 Task: Find out the meaning of "Walkthrough" in the real estate glossary.
Action: Mouse moved to (461, 196)
Screenshot: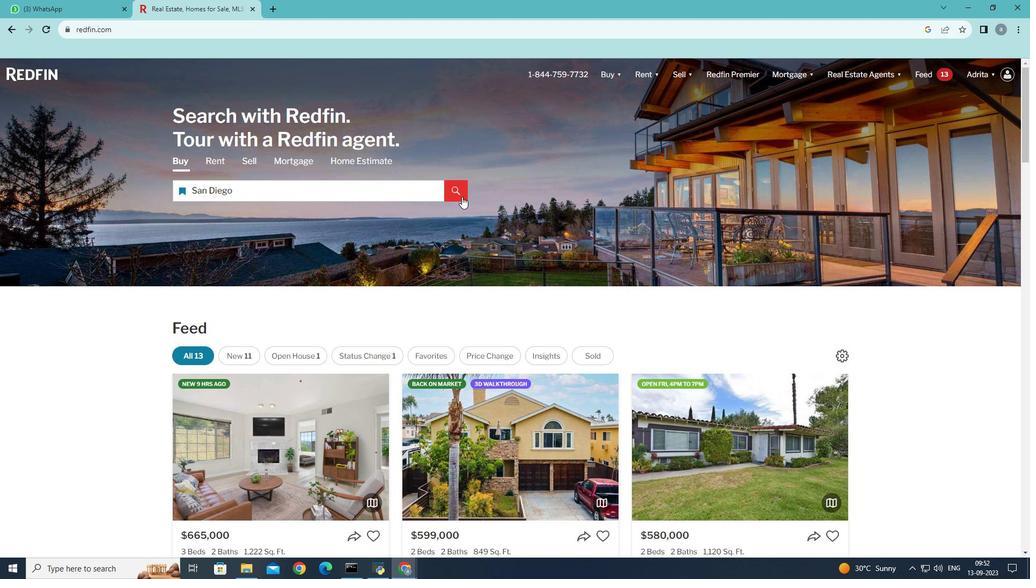 
Action: Mouse pressed left at (461, 196)
Screenshot: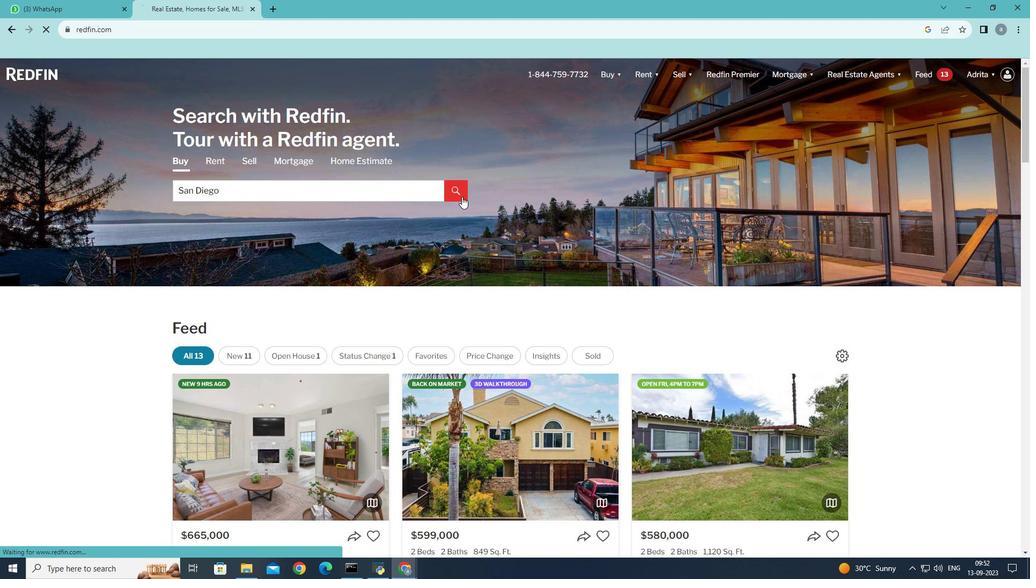 
Action: Mouse moved to (654, 151)
Screenshot: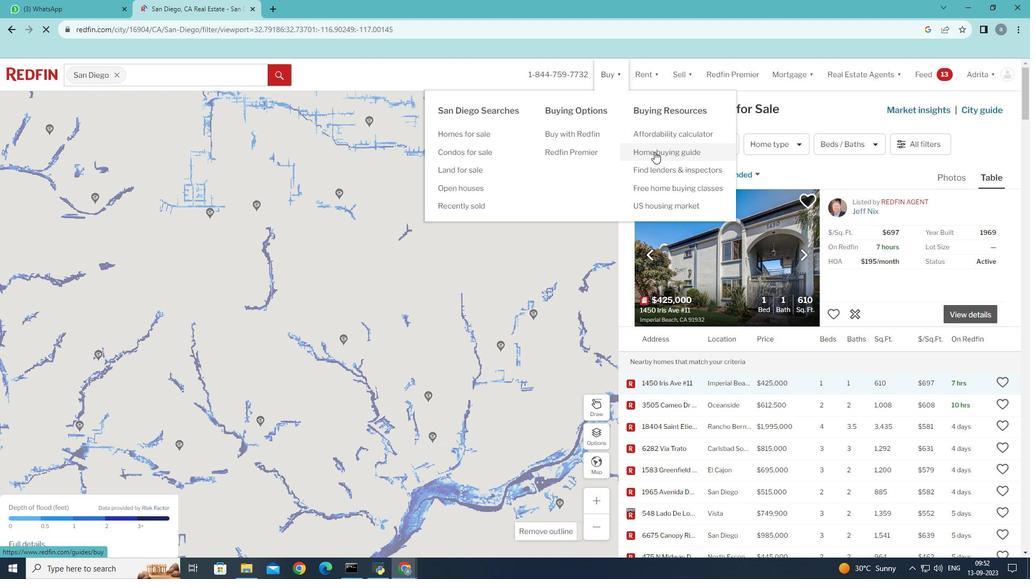 
Action: Mouse pressed left at (654, 151)
Screenshot: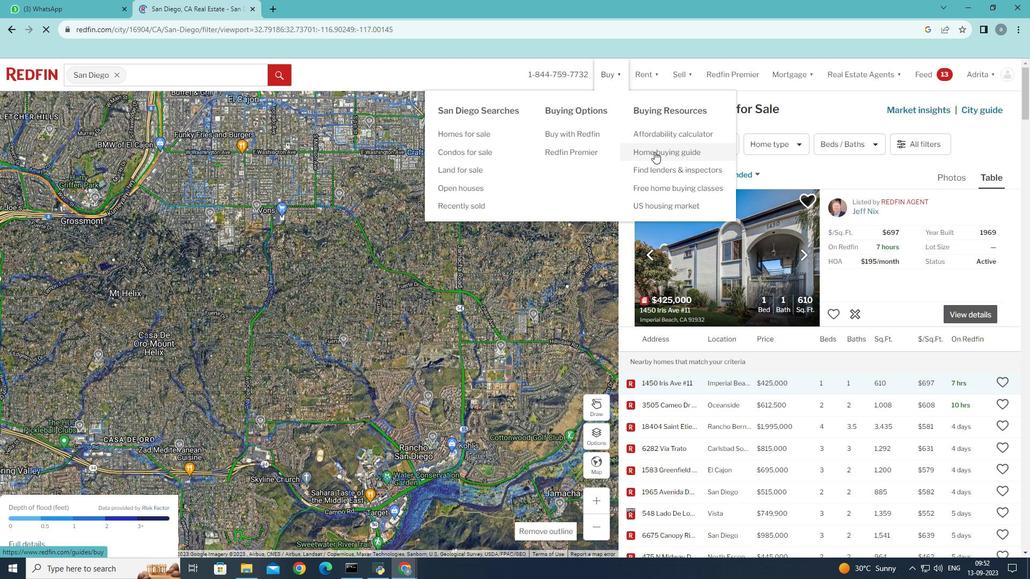
Action: Mouse moved to (455, 237)
Screenshot: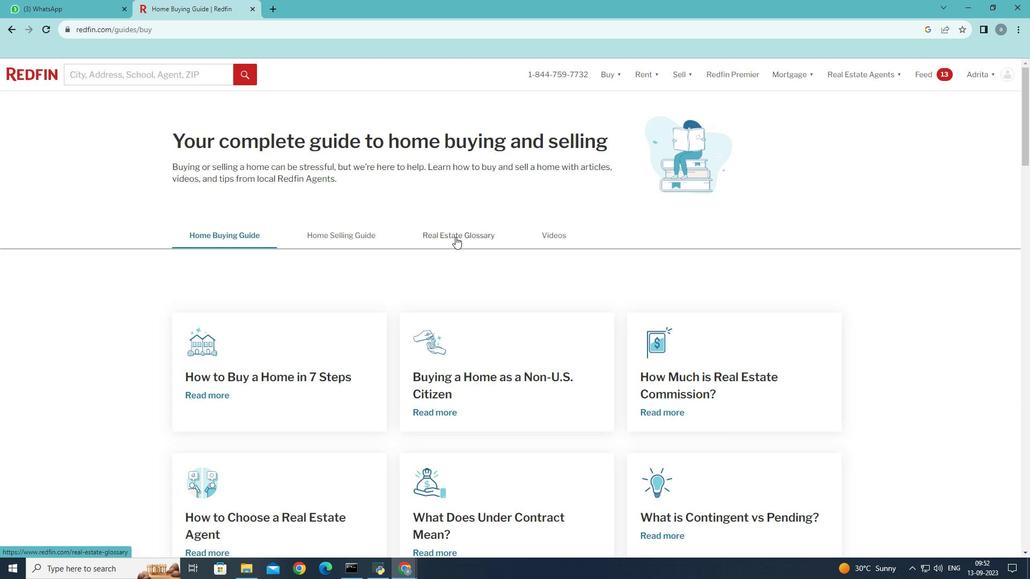 
Action: Mouse pressed left at (455, 237)
Screenshot: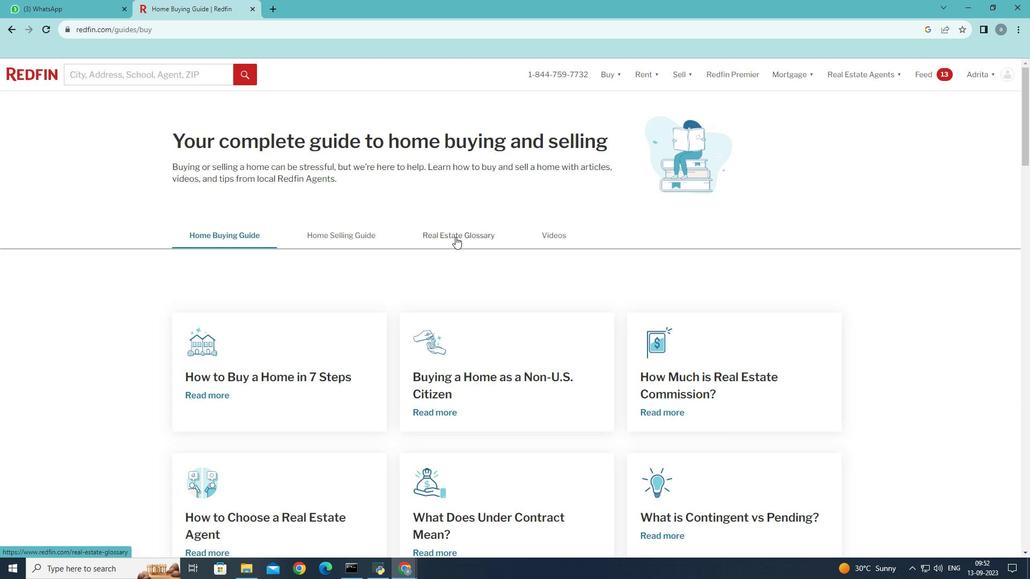 
Action: Mouse moved to (398, 340)
Screenshot: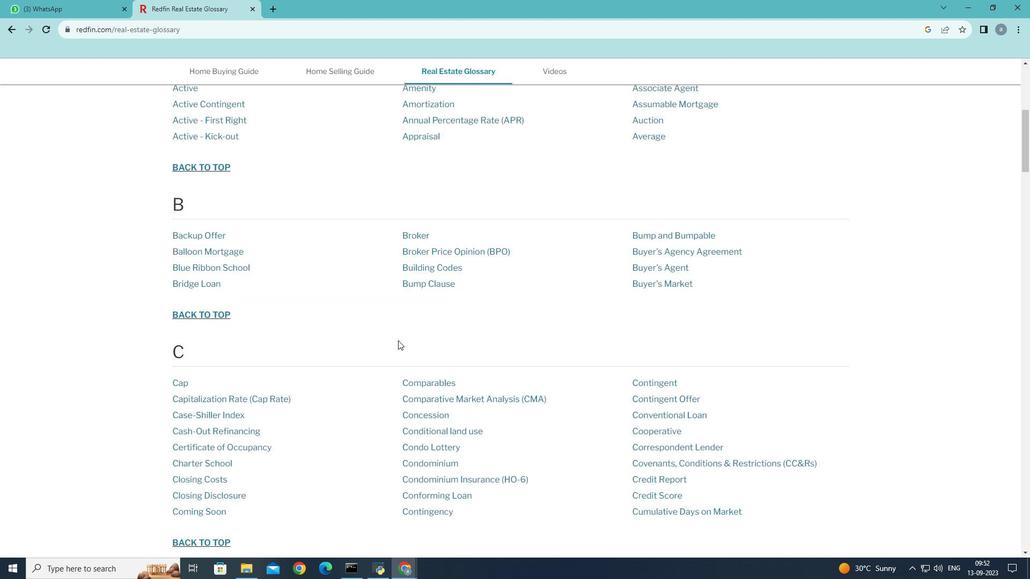 
Action: Mouse scrolled (398, 340) with delta (0, 0)
Screenshot: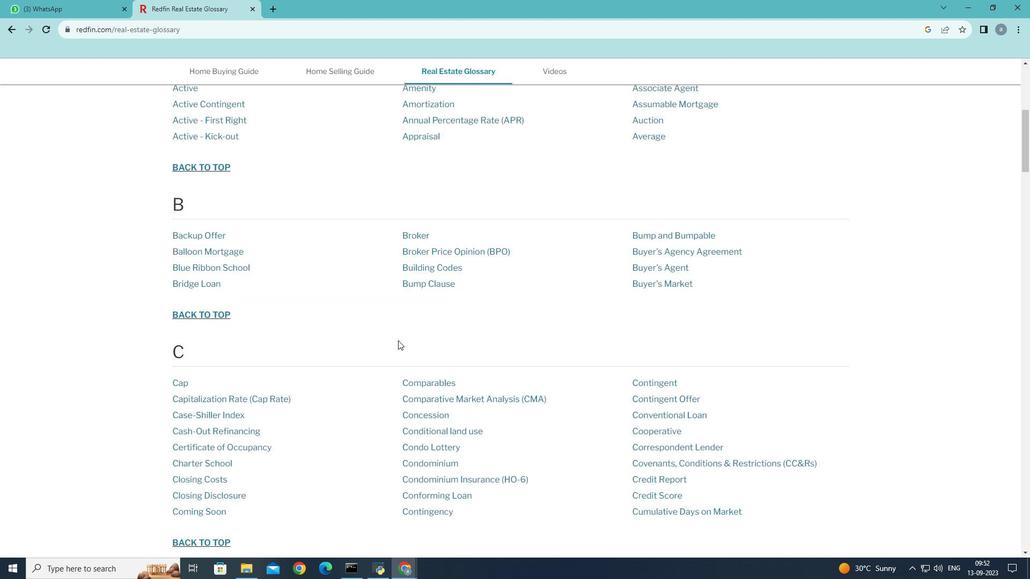 
Action: Mouse scrolled (398, 340) with delta (0, 0)
Screenshot: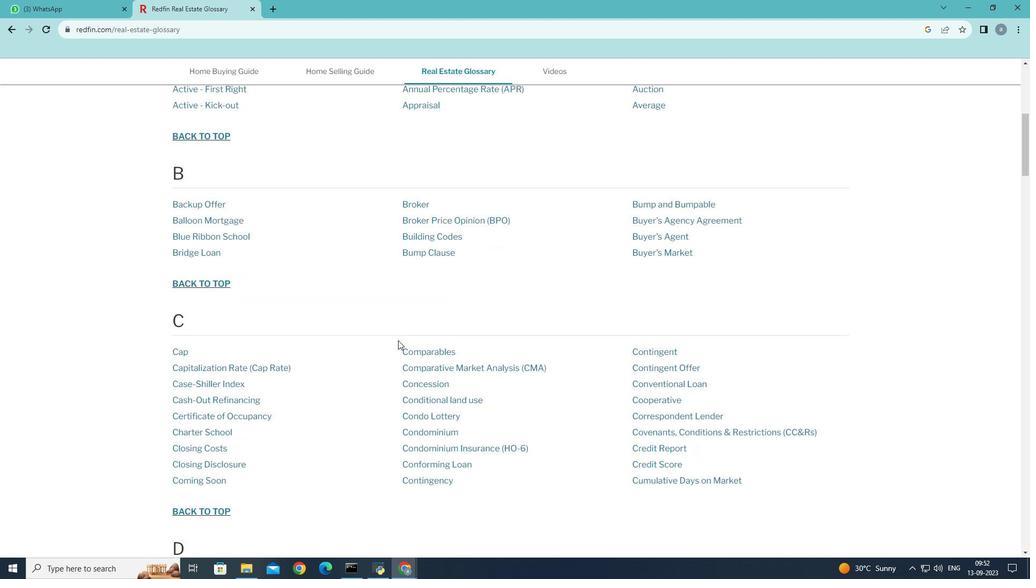 
Action: Mouse scrolled (398, 340) with delta (0, 0)
Screenshot: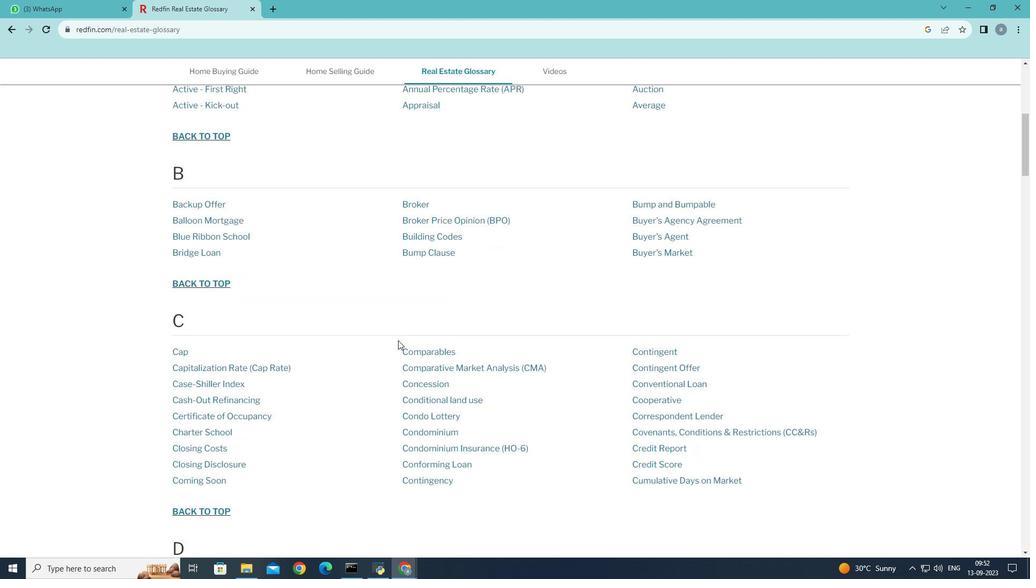 
Action: Mouse scrolled (398, 340) with delta (0, 0)
Screenshot: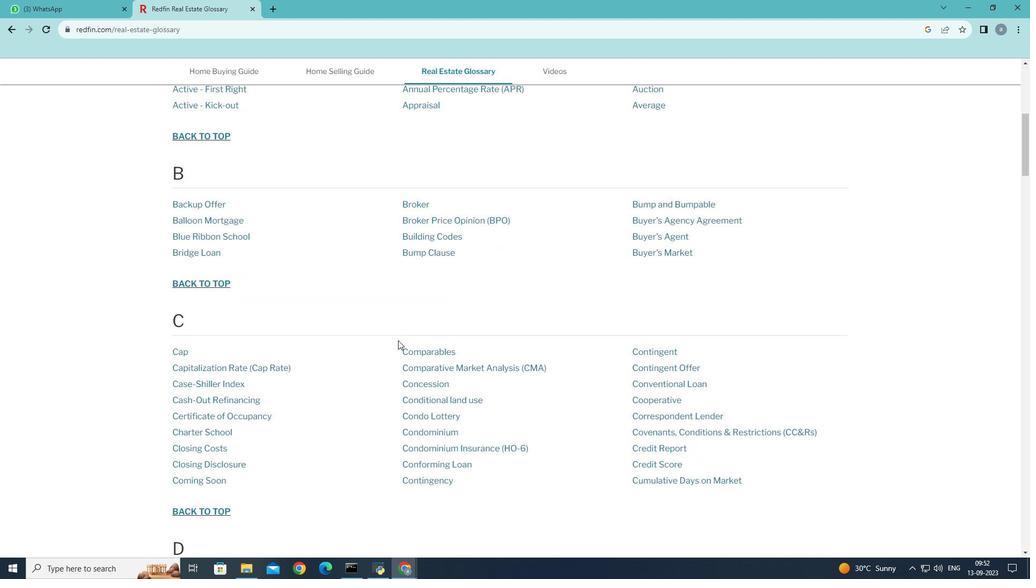 
Action: Mouse scrolled (398, 340) with delta (0, 0)
Screenshot: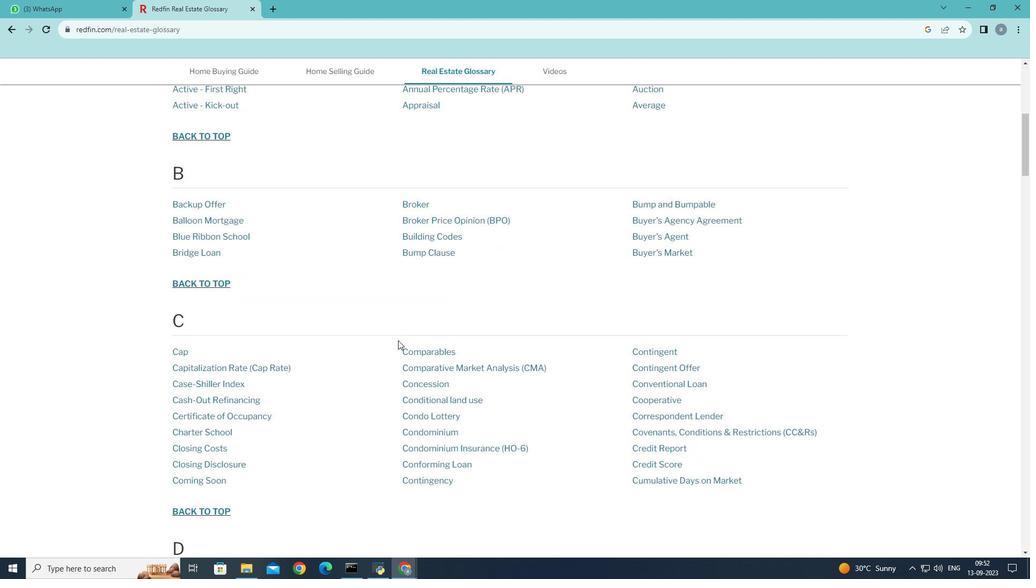 
Action: Mouse scrolled (398, 340) with delta (0, 0)
Screenshot: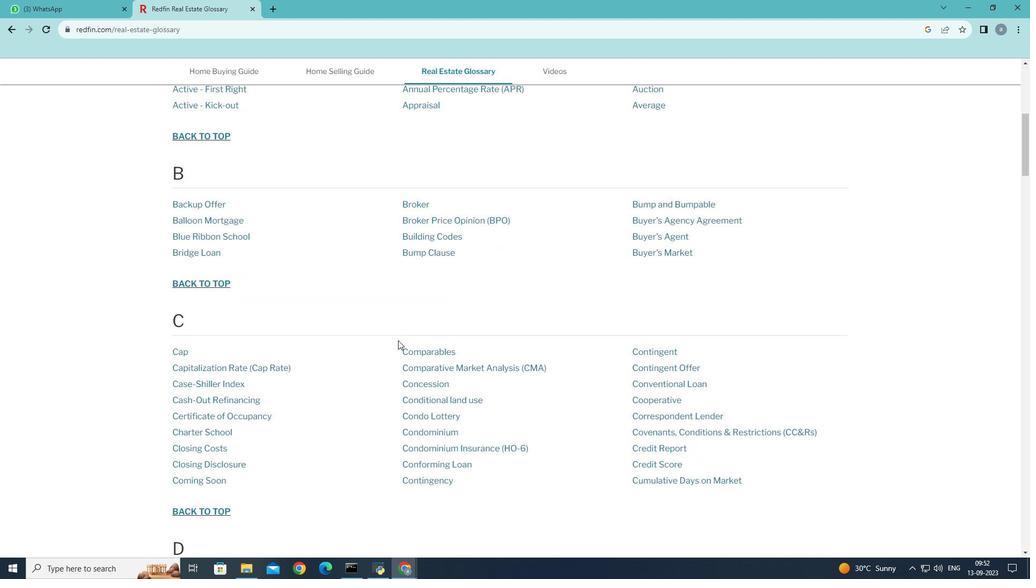 
Action: Mouse scrolled (398, 340) with delta (0, 0)
Screenshot: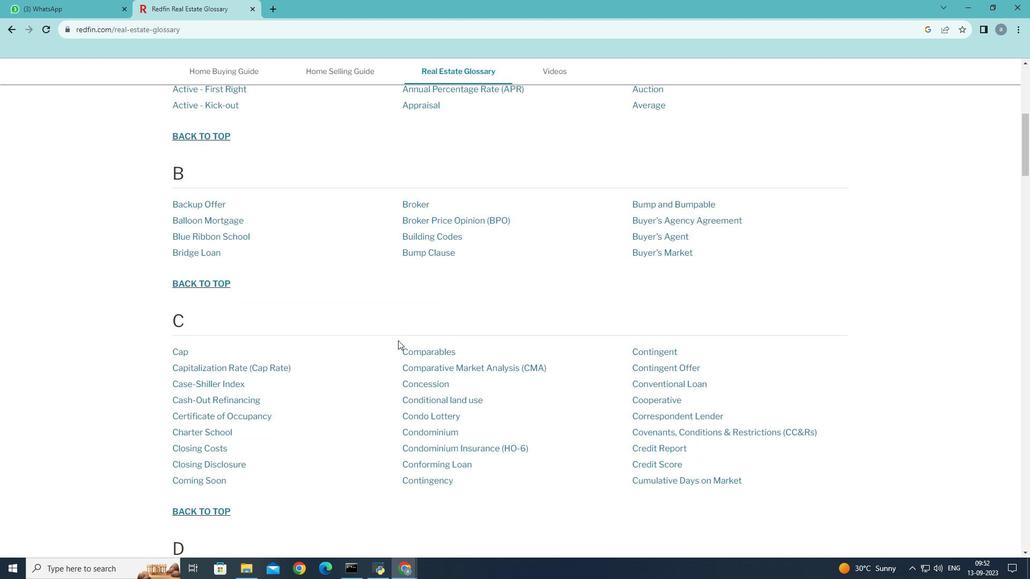
Action: Mouse scrolled (398, 340) with delta (0, 0)
Screenshot: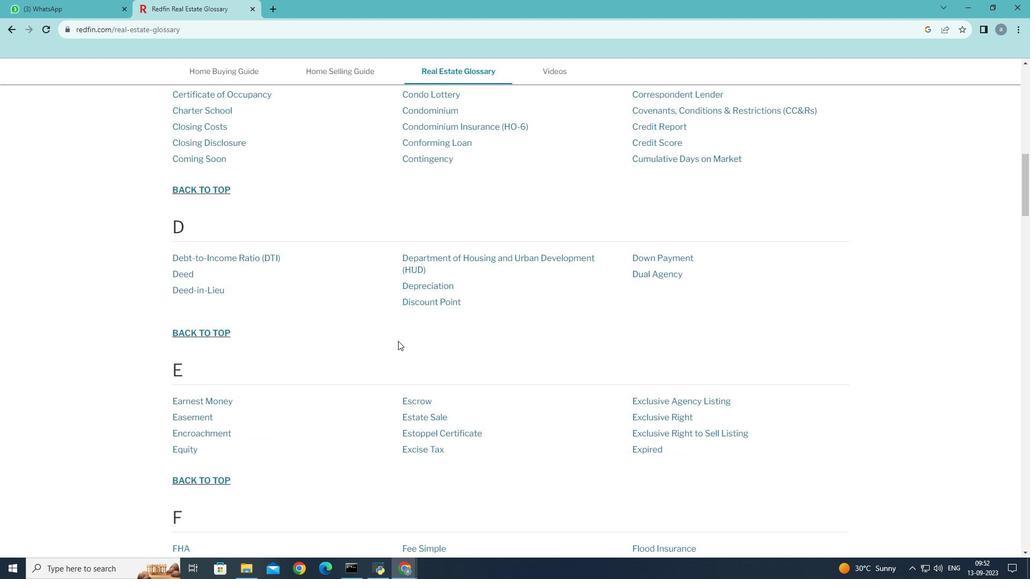 
Action: Mouse scrolled (398, 340) with delta (0, 0)
Screenshot: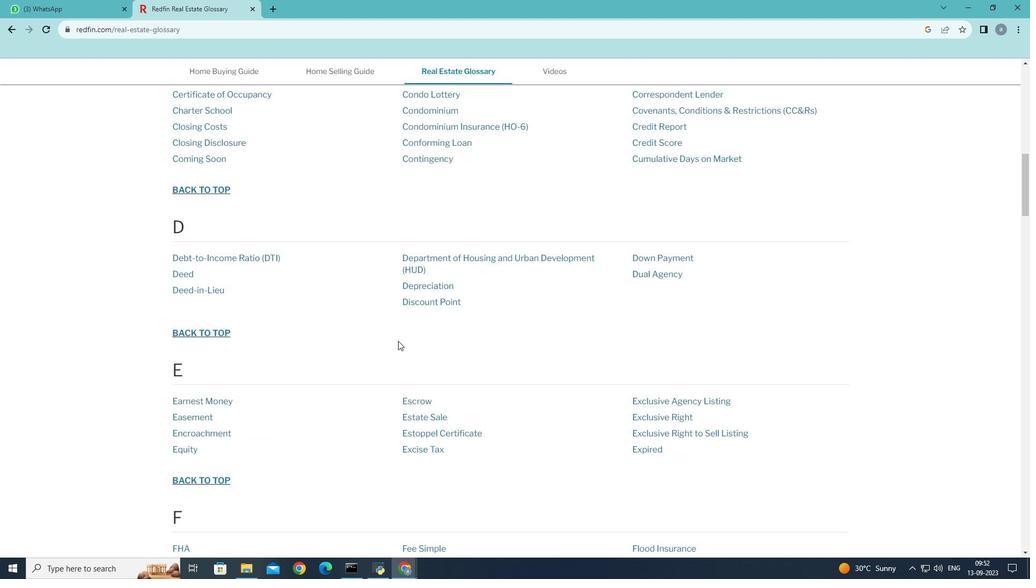 
Action: Mouse scrolled (398, 340) with delta (0, 0)
Screenshot: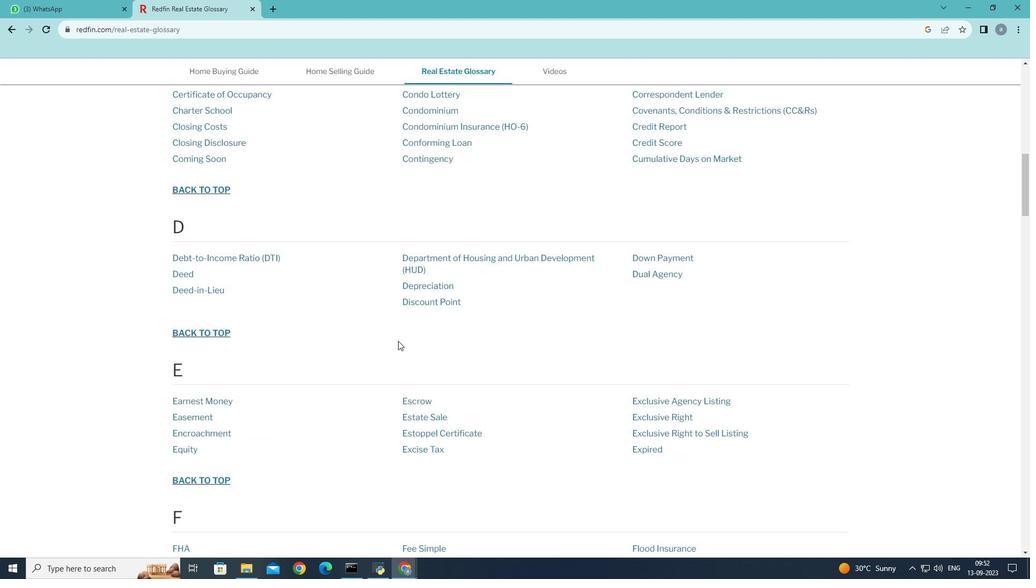 
Action: Mouse scrolled (398, 340) with delta (0, 0)
Screenshot: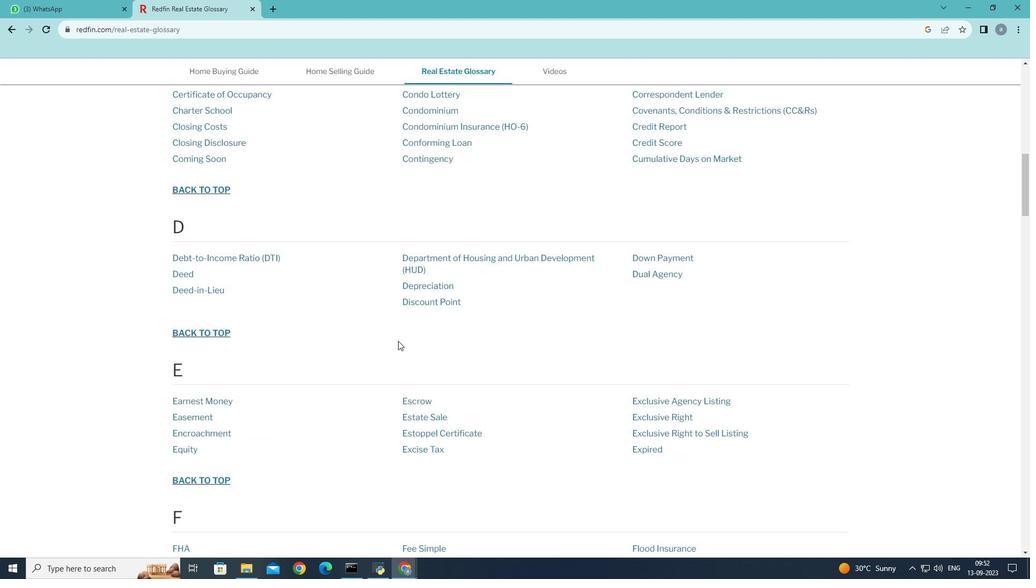 
Action: Mouse scrolled (398, 340) with delta (0, 0)
Screenshot: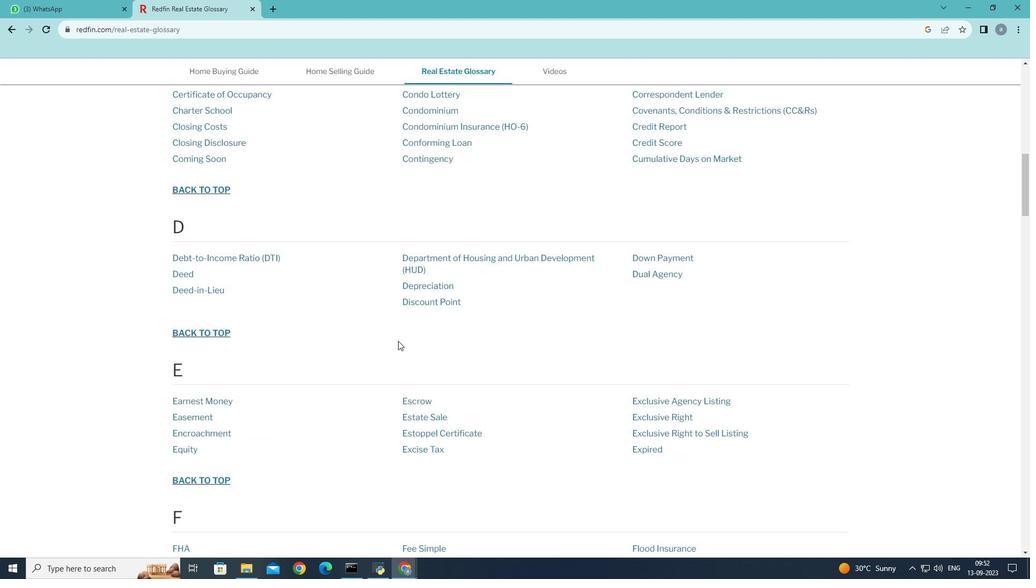 
Action: Mouse scrolled (398, 340) with delta (0, 0)
Screenshot: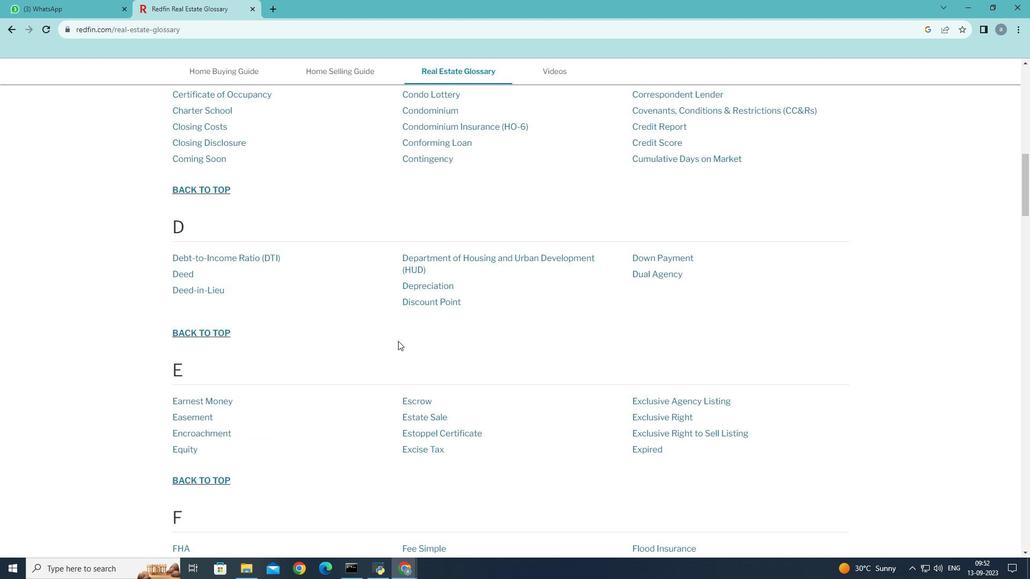 
Action: Mouse moved to (398, 341)
Screenshot: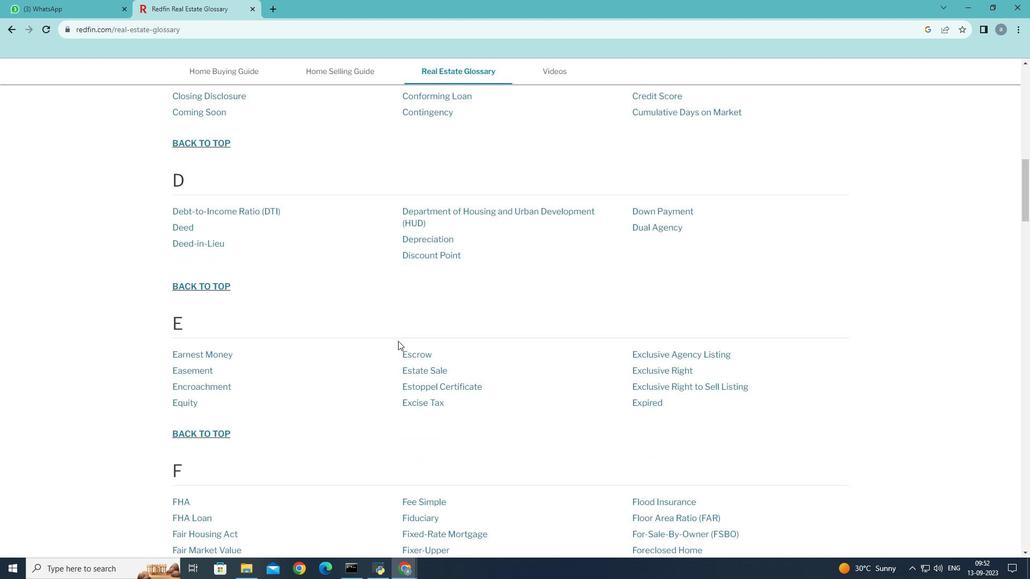 
Action: Mouse scrolled (398, 340) with delta (0, 0)
Screenshot: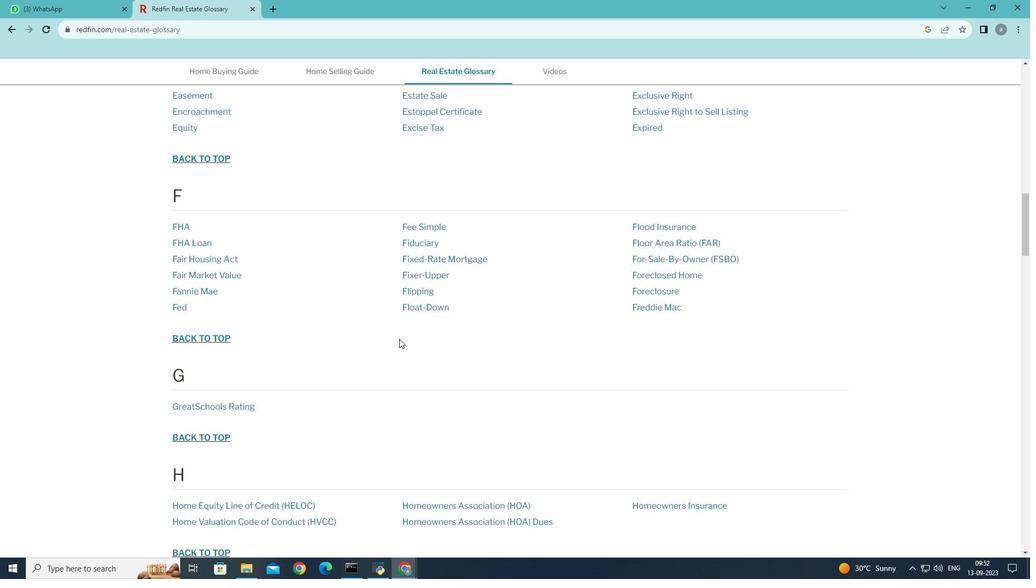 
Action: Mouse scrolled (398, 340) with delta (0, 0)
Screenshot: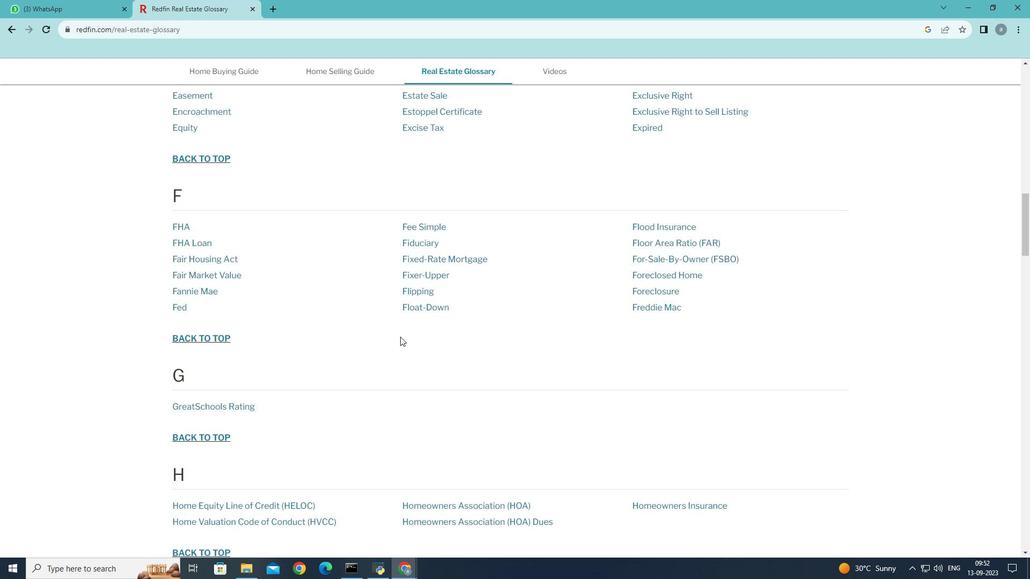 
Action: Mouse scrolled (398, 340) with delta (0, 0)
Screenshot: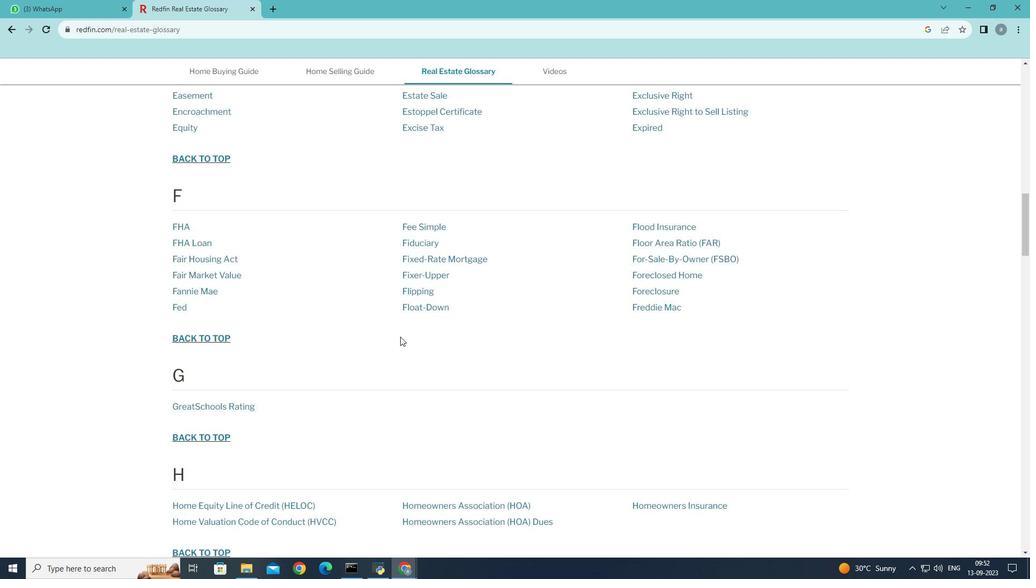 
Action: Mouse scrolled (398, 340) with delta (0, 0)
Screenshot: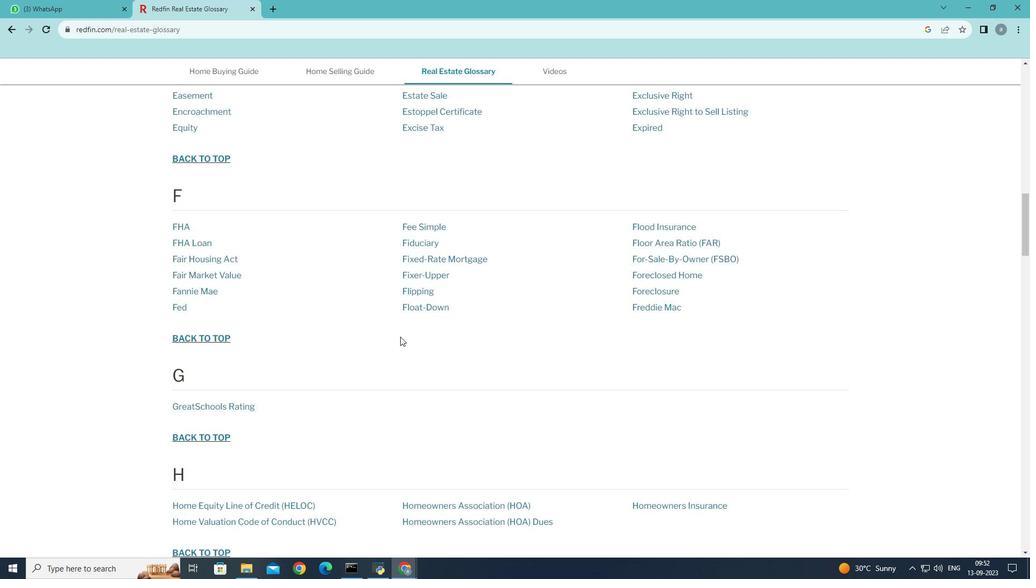 
Action: Mouse scrolled (398, 340) with delta (0, 0)
Screenshot: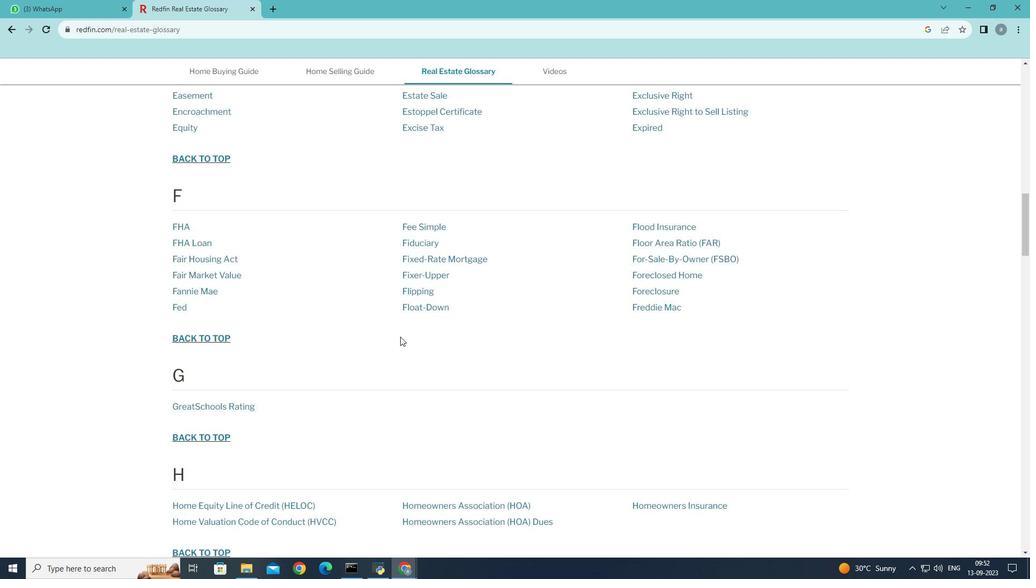 
Action: Mouse scrolled (398, 340) with delta (0, 0)
Screenshot: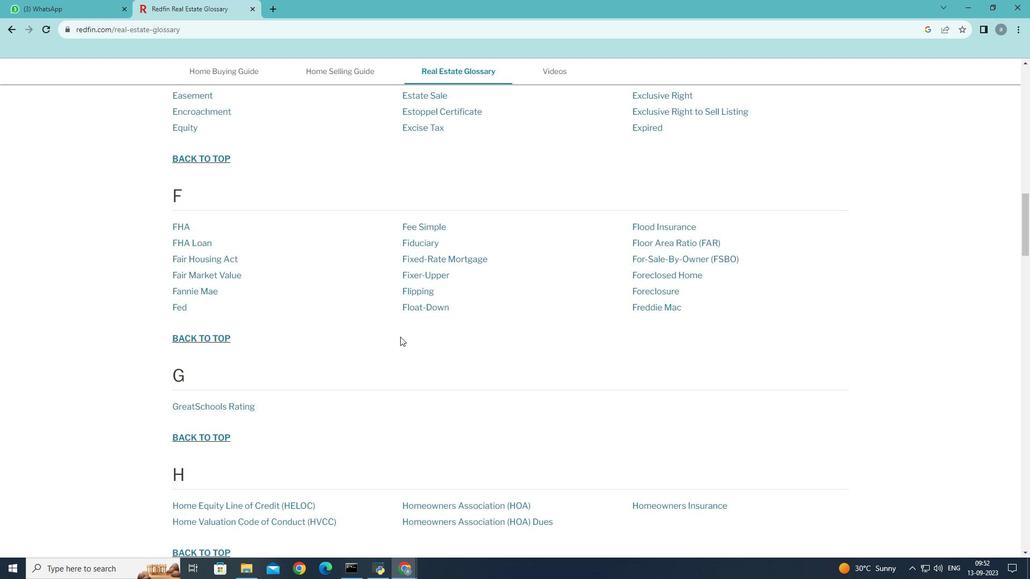 
Action: Mouse moved to (400, 336)
Screenshot: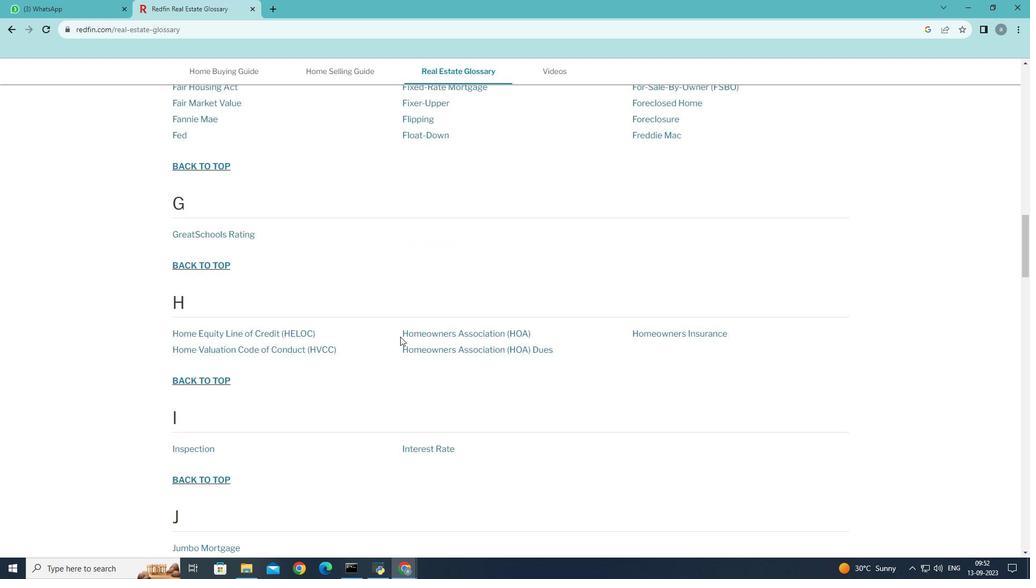 
Action: Mouse scrolled (400, 336) with delta (0, 0)
Screenshot: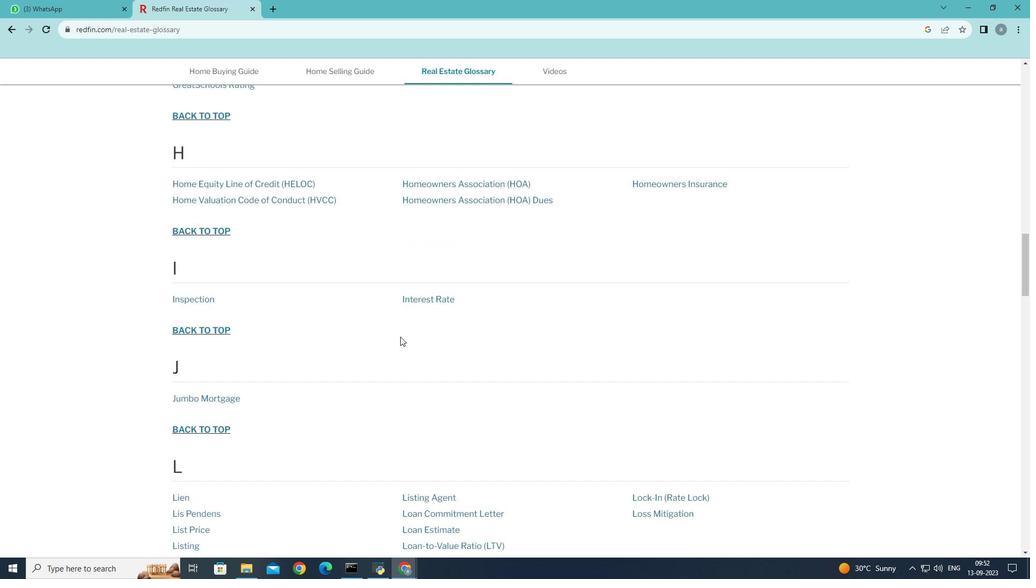 
Action: Mouse scrolled (400, 336) with delta (0, 0)
Screenshot: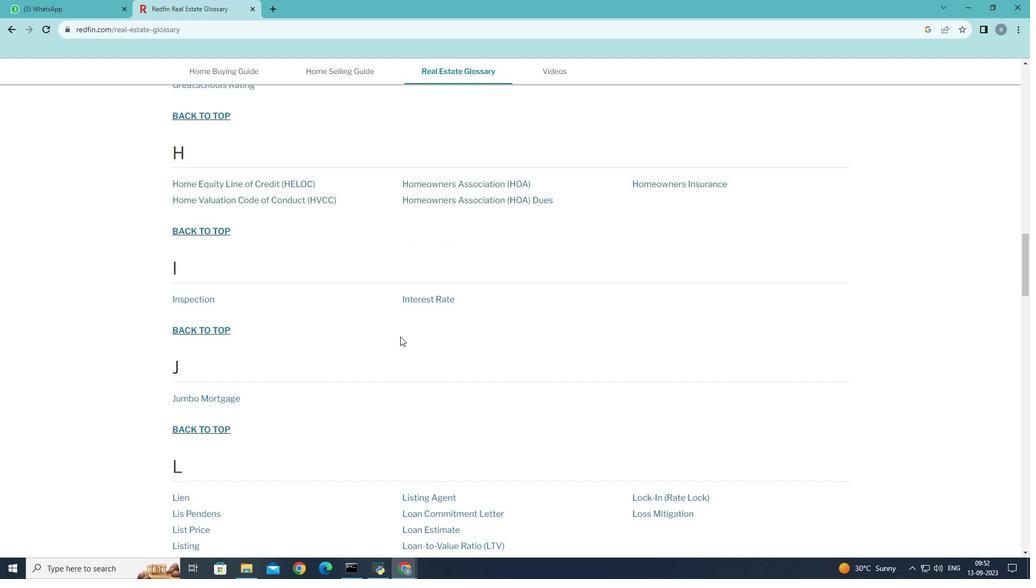 
Action: Mouse scrolled (400, 336) with delta (0, 0)
Screenshot: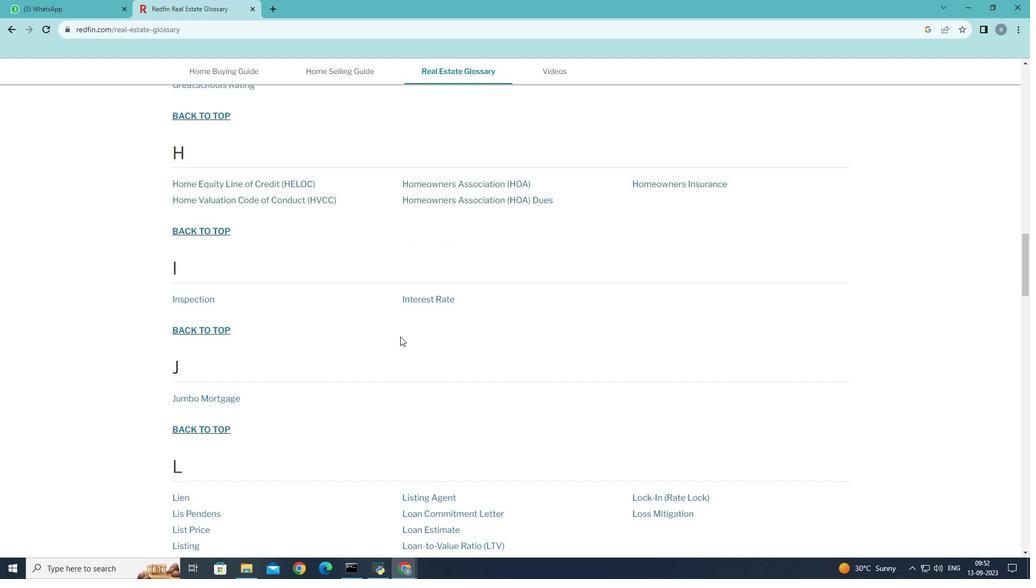 
Action: Mouse scrolled (400, 336) with delta (0, 0)
Screenshot: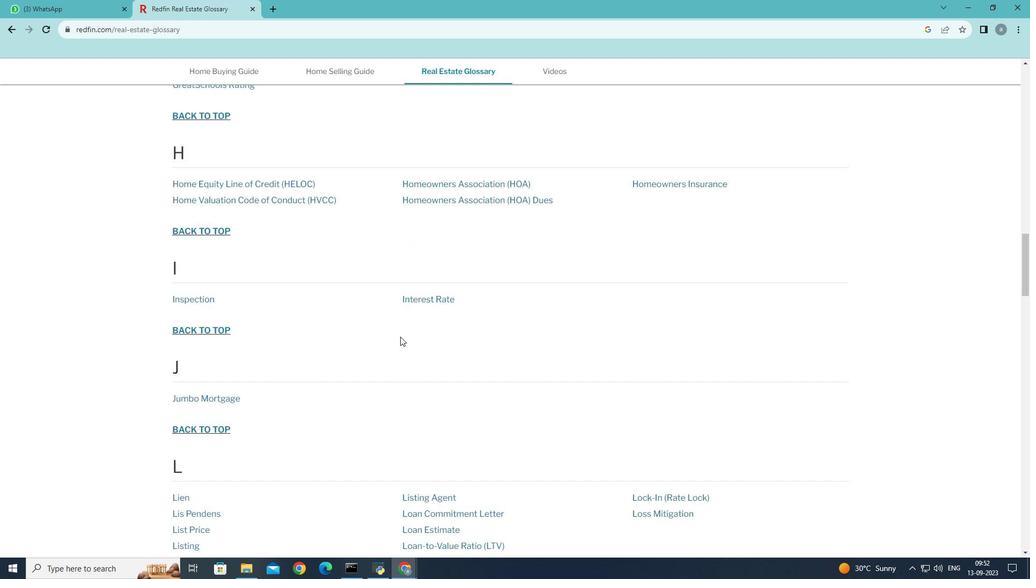 
Action: Mouse scrolled (400, 336) with delta (0, 0)
Screenshot: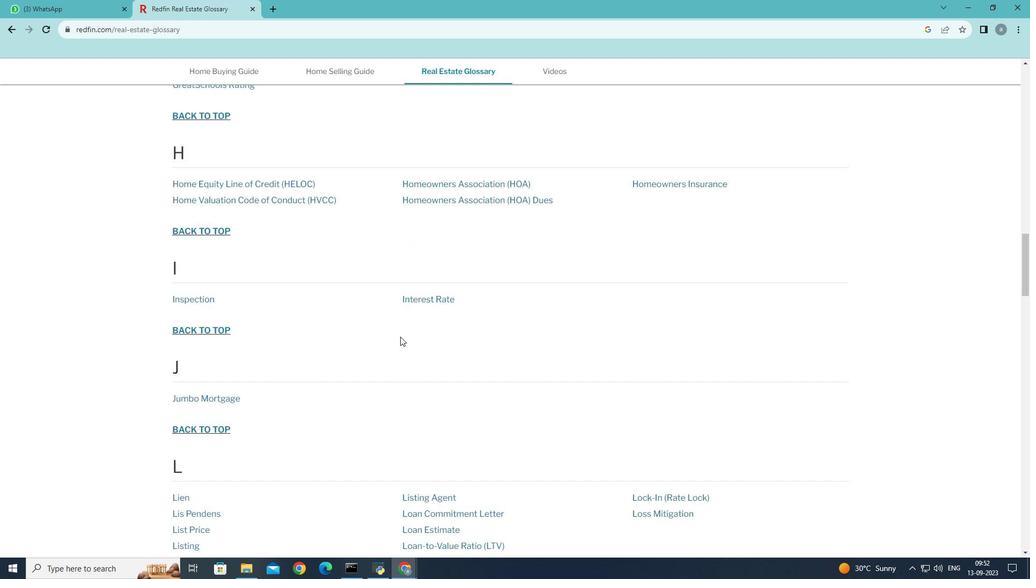 
Action: Mouse scrolled (400, 336) with delta (0, 0)
Screenshot: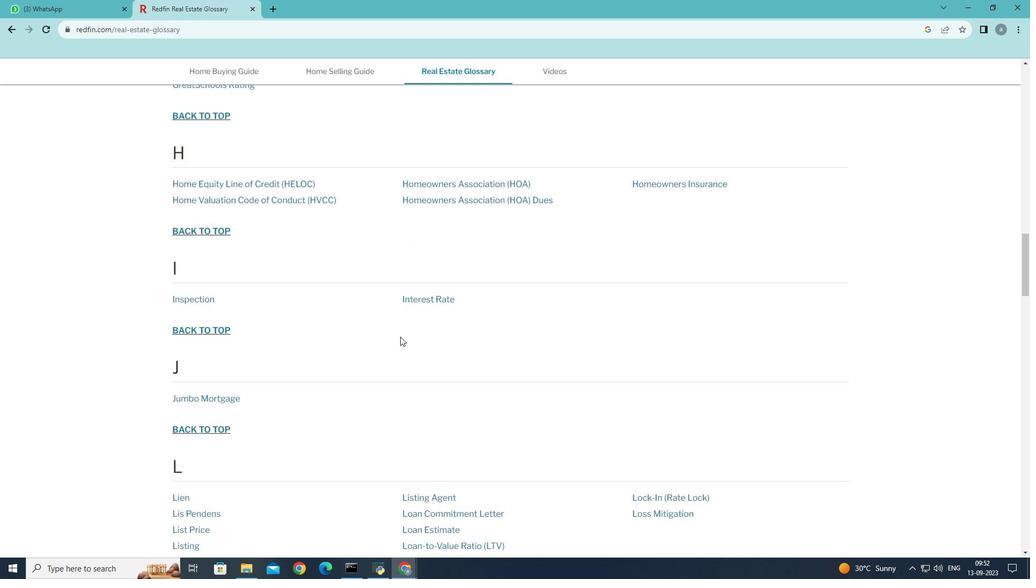 
Action: Mouse scrolled (400, 336) with delta (0, 0)
Screenshot: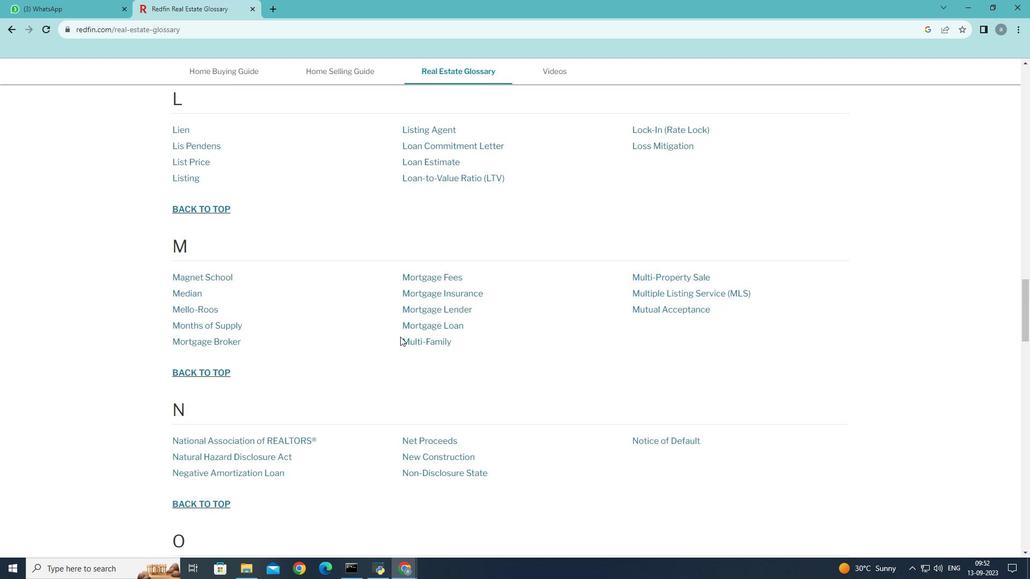 
Action: Mouse scrolled (400, 336) with delta (0, 0)
Screenshot: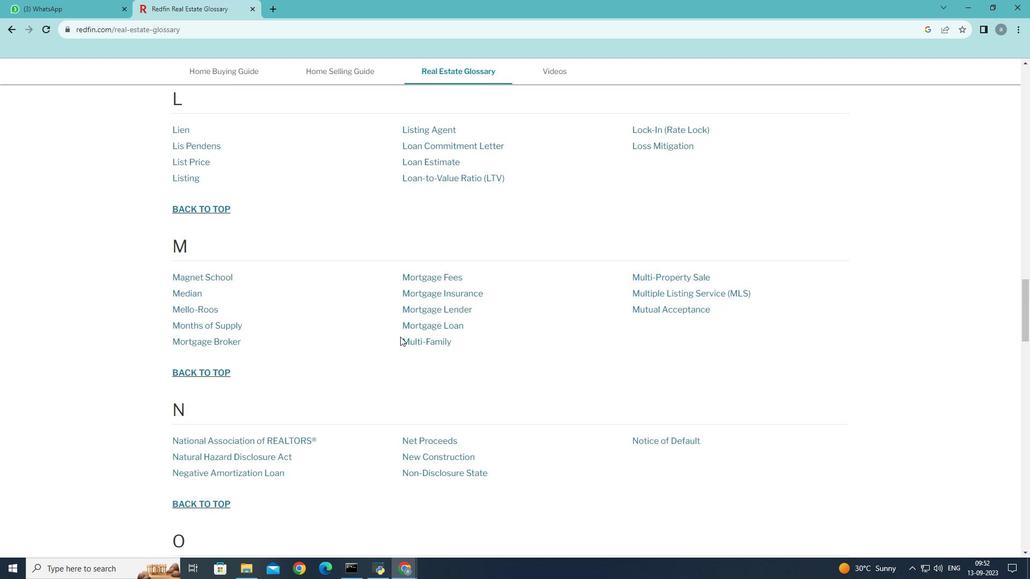 
Action: Mouse scrolled (400, 336) with delta (0, 0)
Screenshot: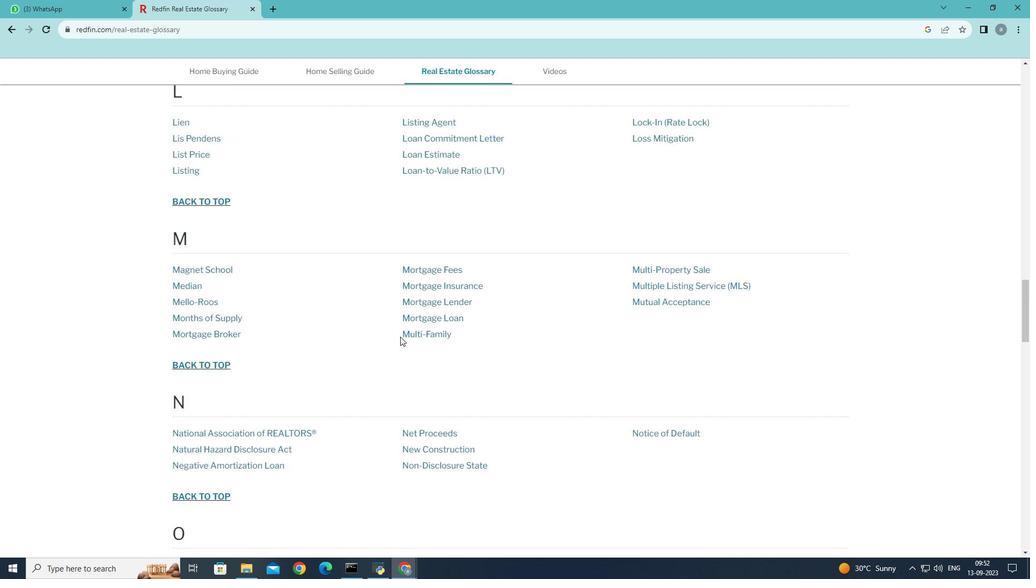
Action: Mouse scrolled (400, 336) with delta (0, 0)
Screenshot: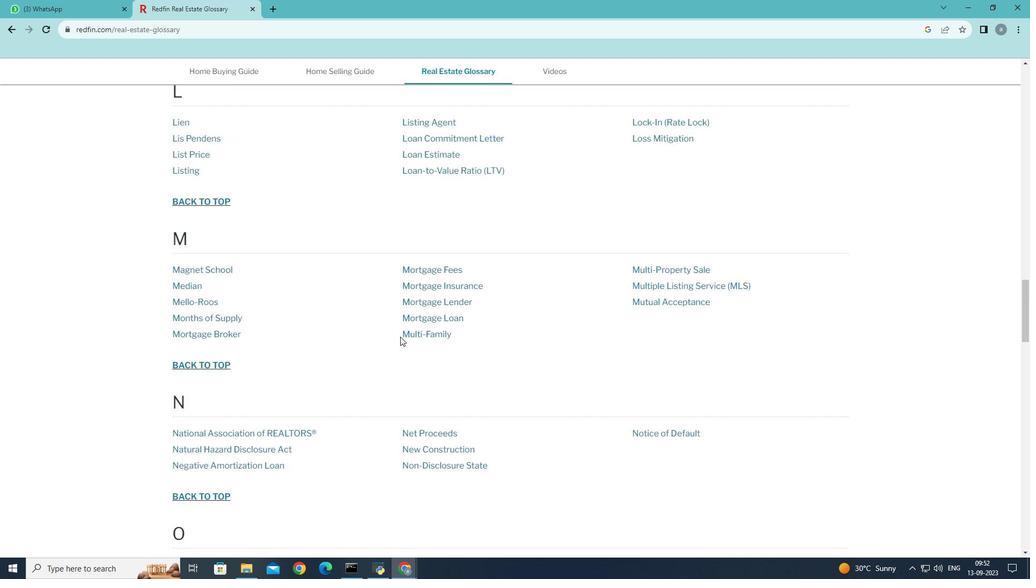 
Action: Mouse scrolled (400, 336) with delta (0, 0)
Screenshot: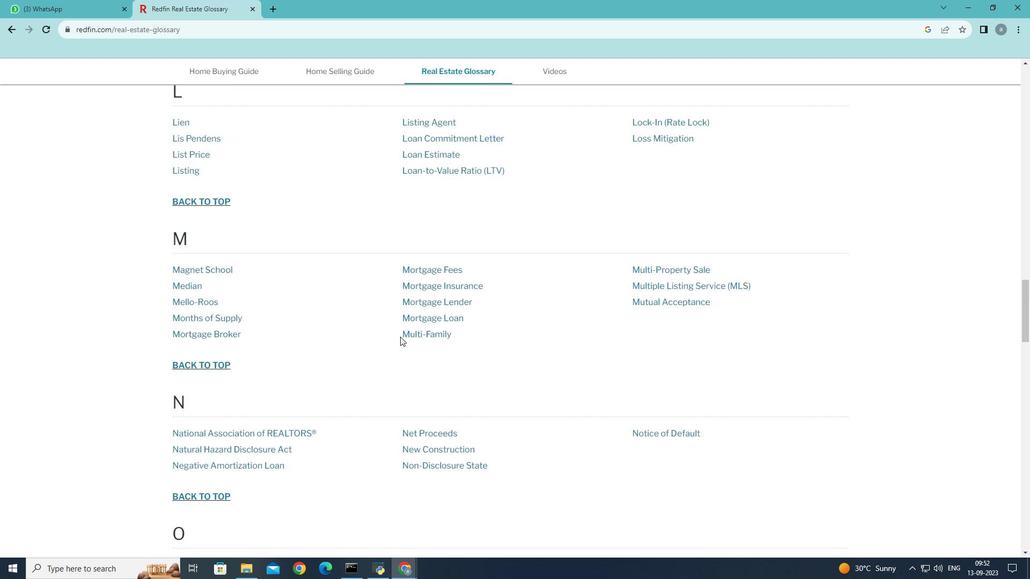 
Action: Mouse scrolled (400, 336) with delta (0, 0)
Screenshot: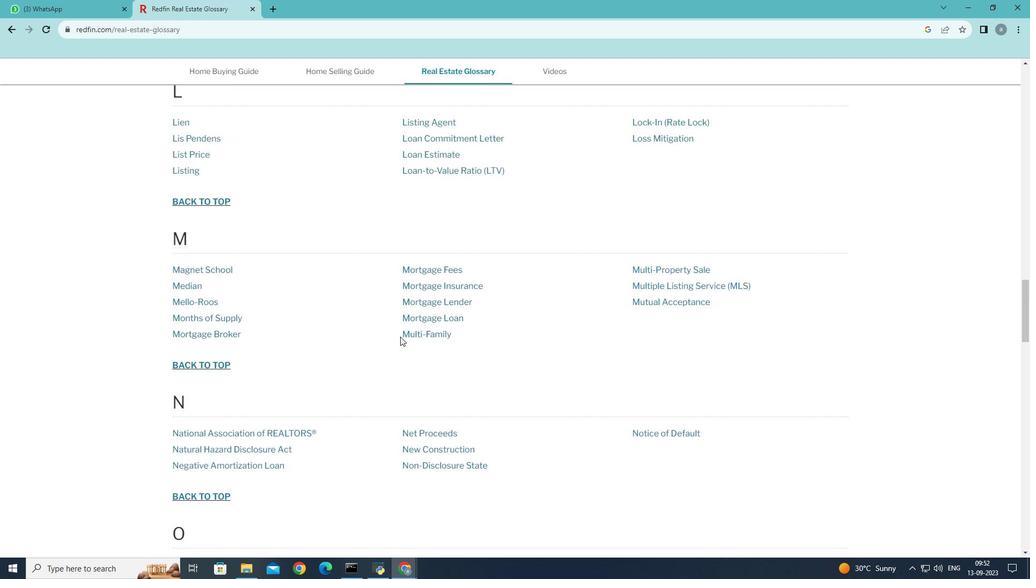 
Action: Mouse scrolled (400, 336) with delta (0, 0)
Screenshot: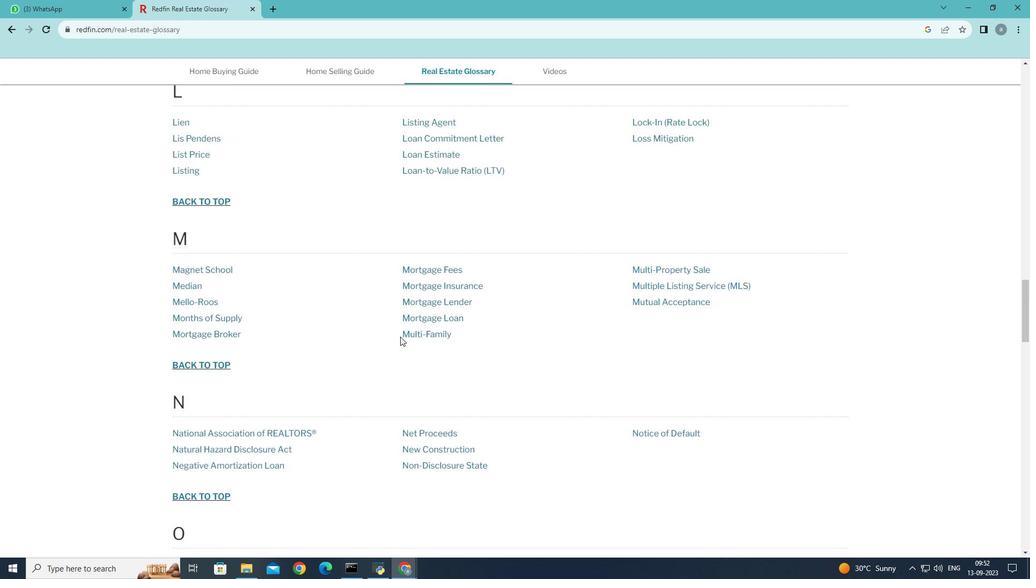 
Action: Mouse moved to (400, 334)
Screenshot: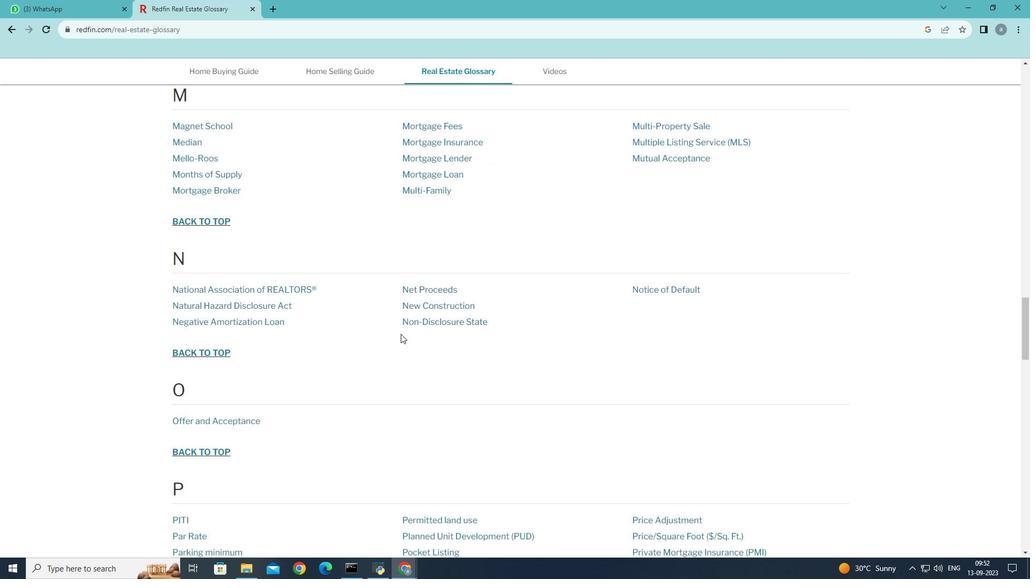 
Action: Mouse scrolled (400, 334) with delta (0, 0)
Screenshot: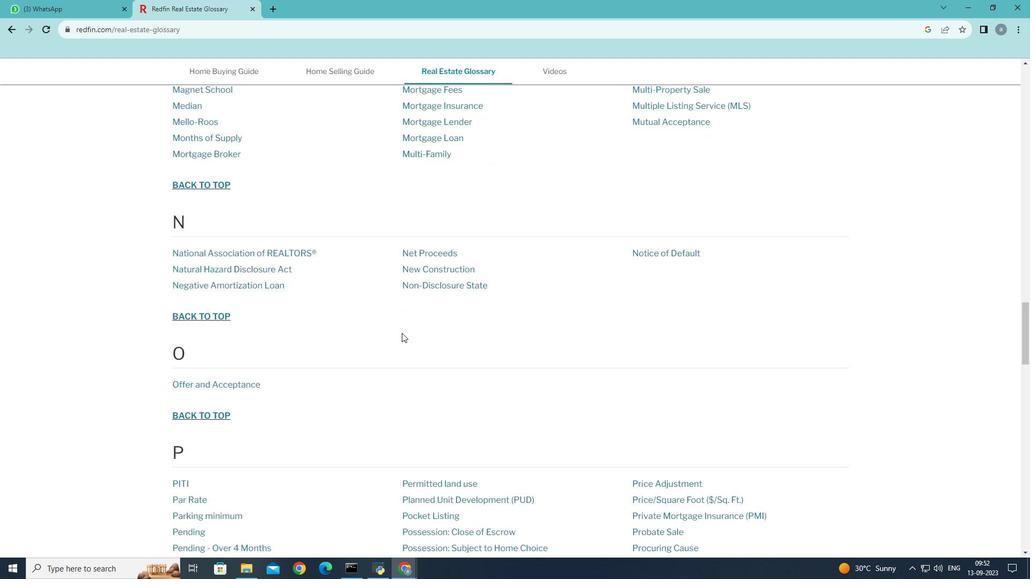
Action: Mouse scrolled (400, 334) with delta (0, 0)
Screenshot: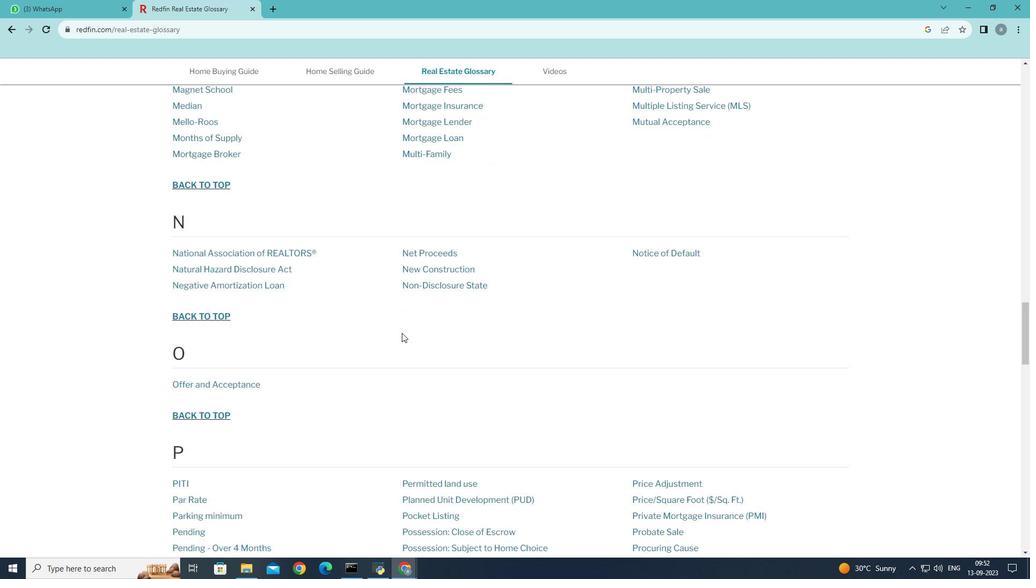 
Action: Mouse moved to (400, 334)
Screenshot: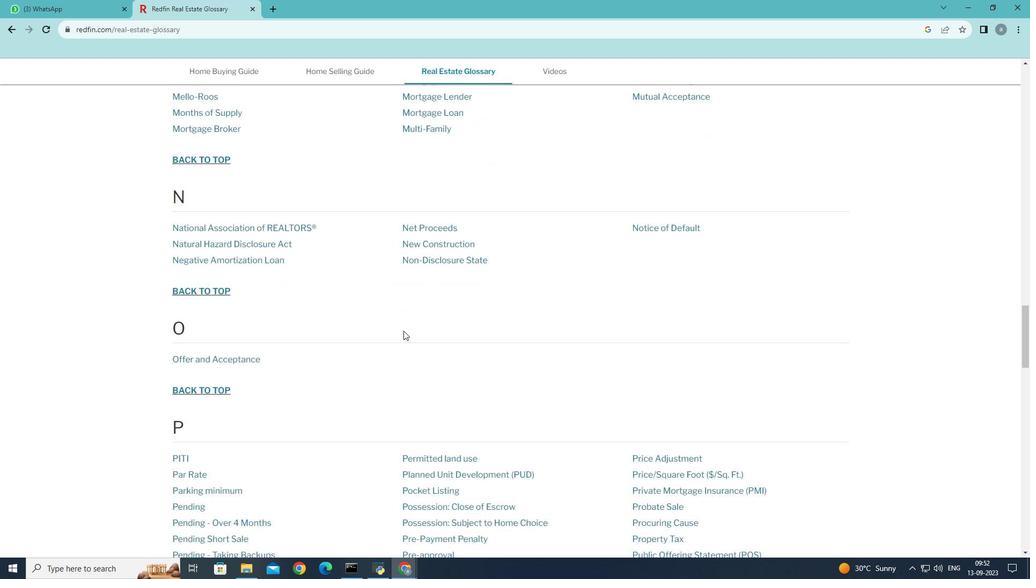 
Action: Mouse scrolled (400, 333) with delta (0, 0)
Screenshot: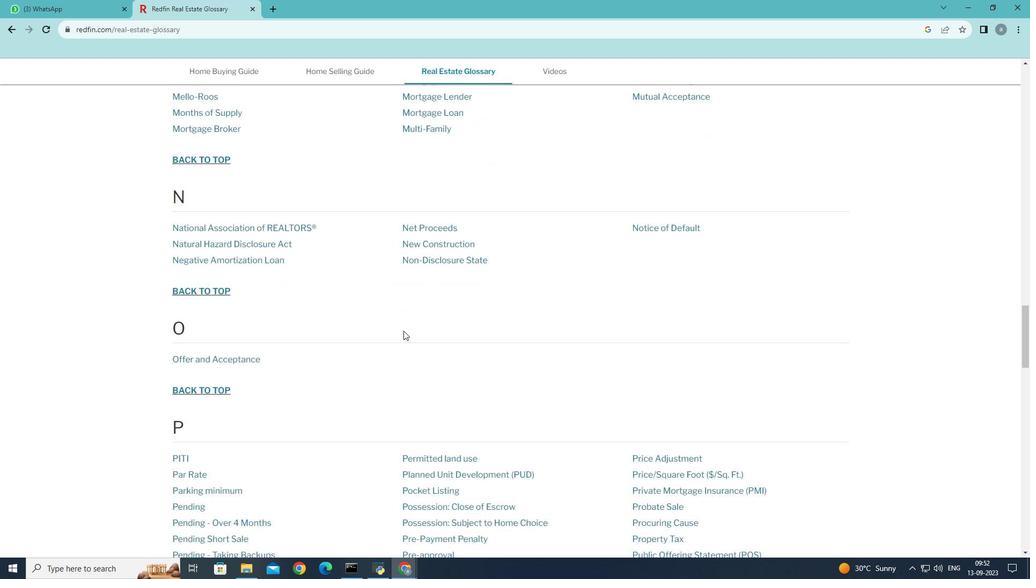 
Action: Mouse scrolled (400, 333) with delta (0, 0)
Screenshot: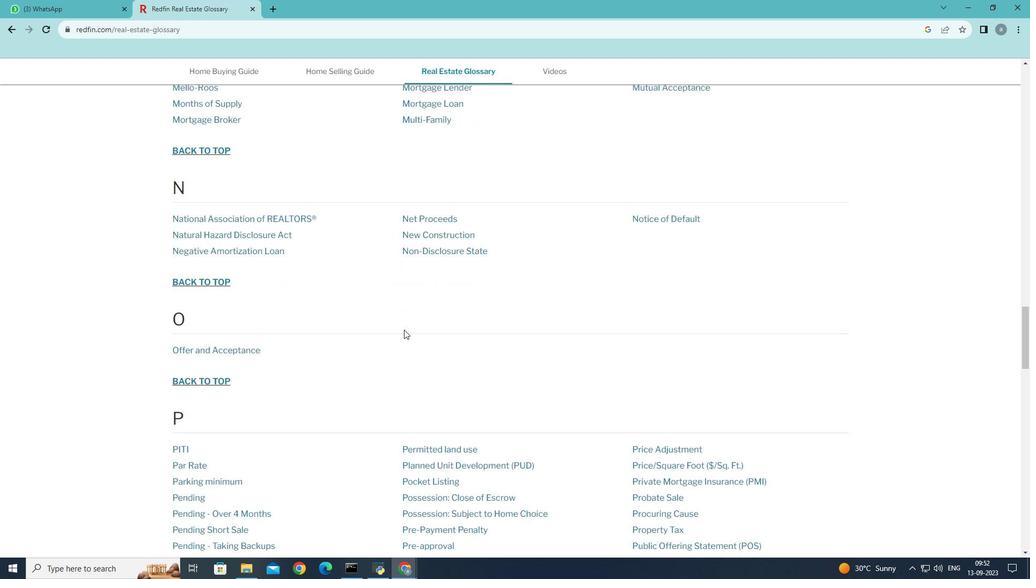 
Action: Mouse moved to (406, 321)
Screenshot: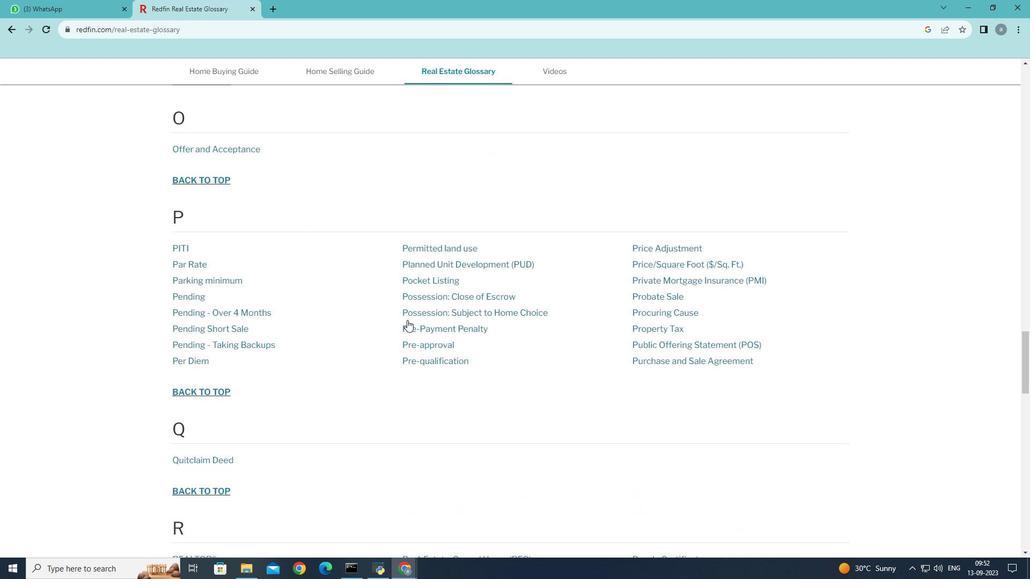 
Action: Mouse scrolled (406, 321) with delta (0, 0)
Screenshot: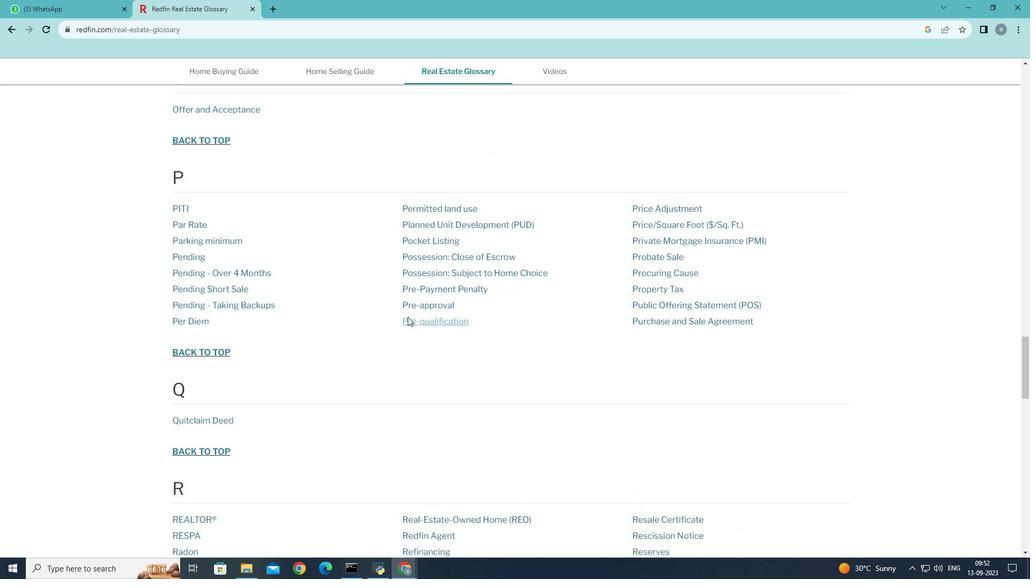 
Action: Mouse scrolled (406, 321) with delta (0, 0)
Screenshot: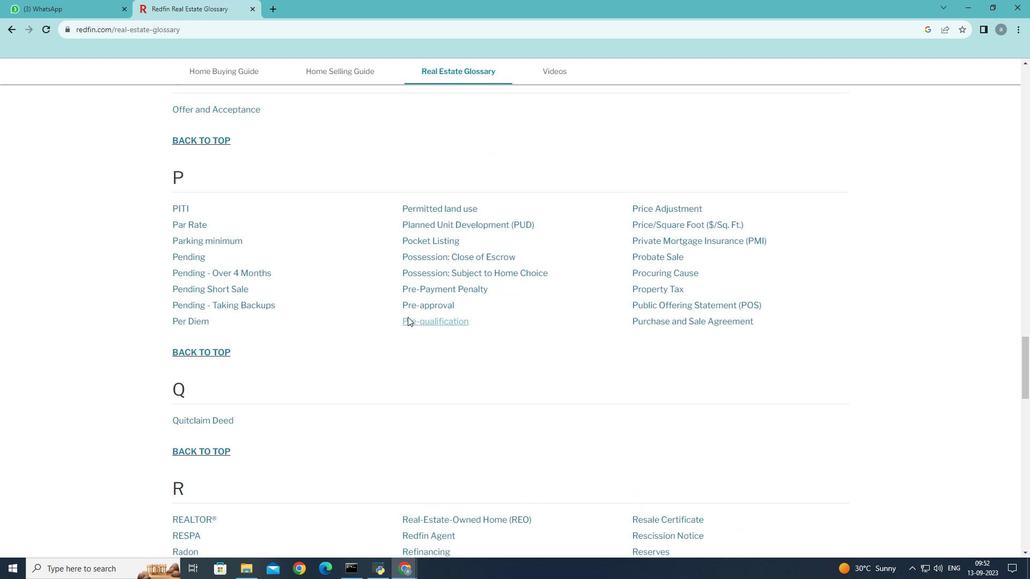
Action: Mouse scrolled (406, 321) with delta (0, 0)
Screenshot: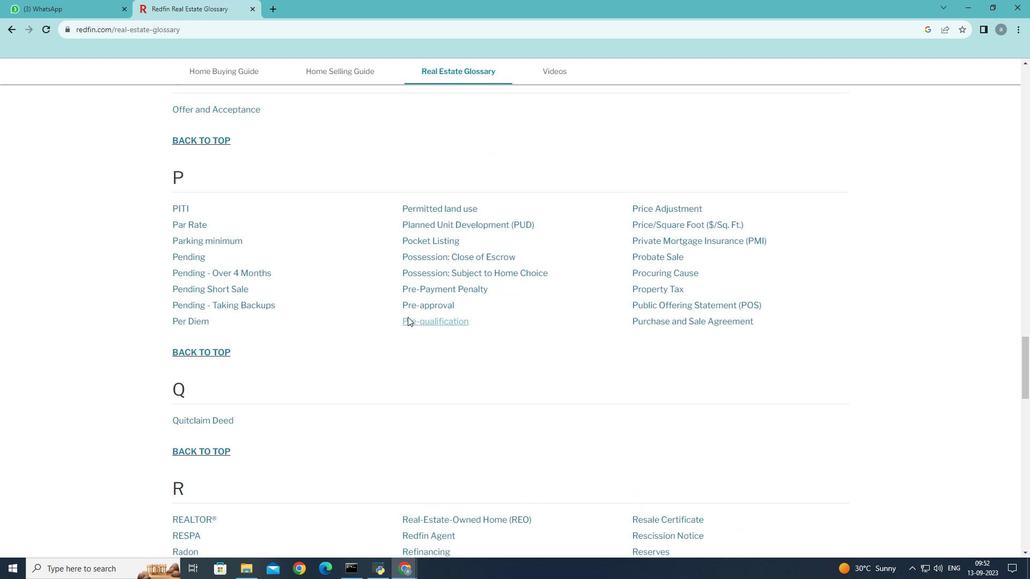 
Action: Mouse scrolled (406, 321) with delta (0, 0)
Screenshot: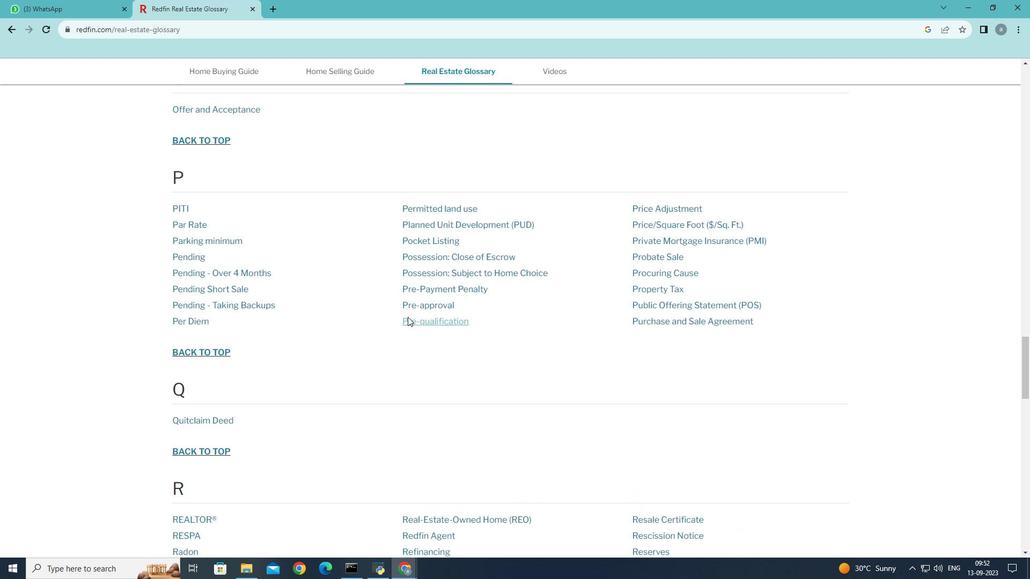 
Action: Mouse scrolled (406, 321) with delta (0, 0)
Screenshot: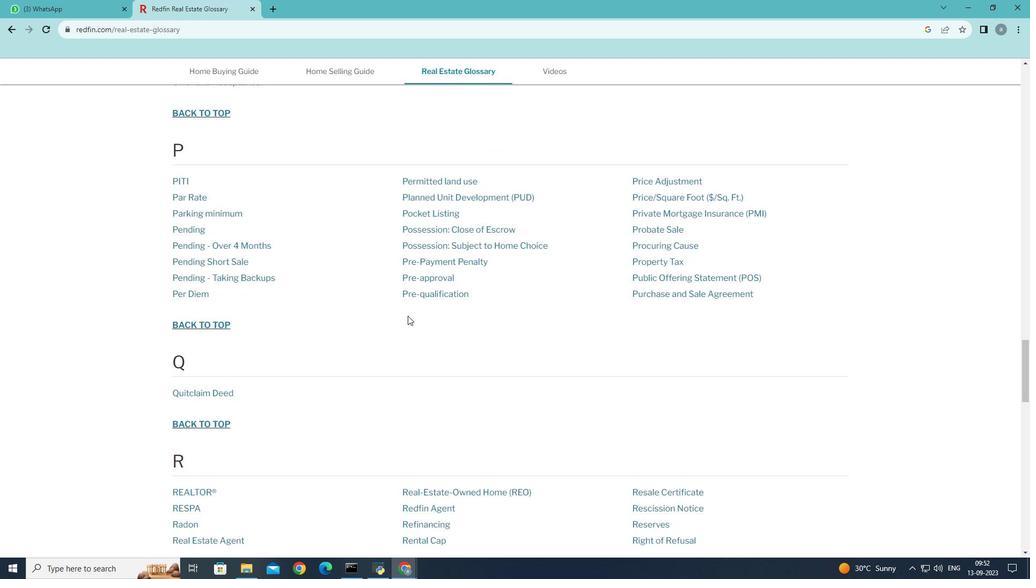 
Action: Mouse moved to (407, 315)
Screenshot: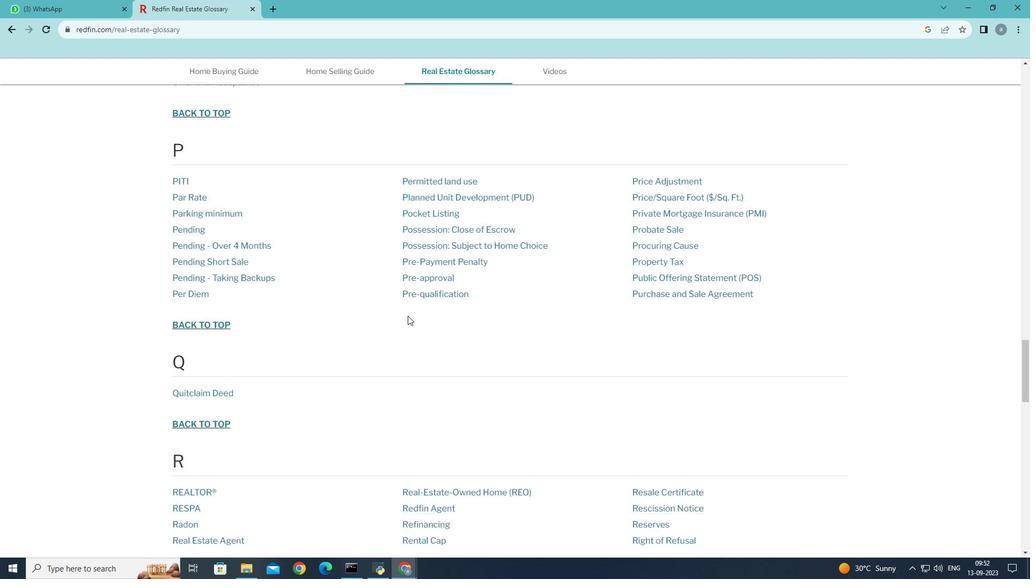 
Action: Mouse scrolled (407, 315) with delta (0, 0)
Screenshot: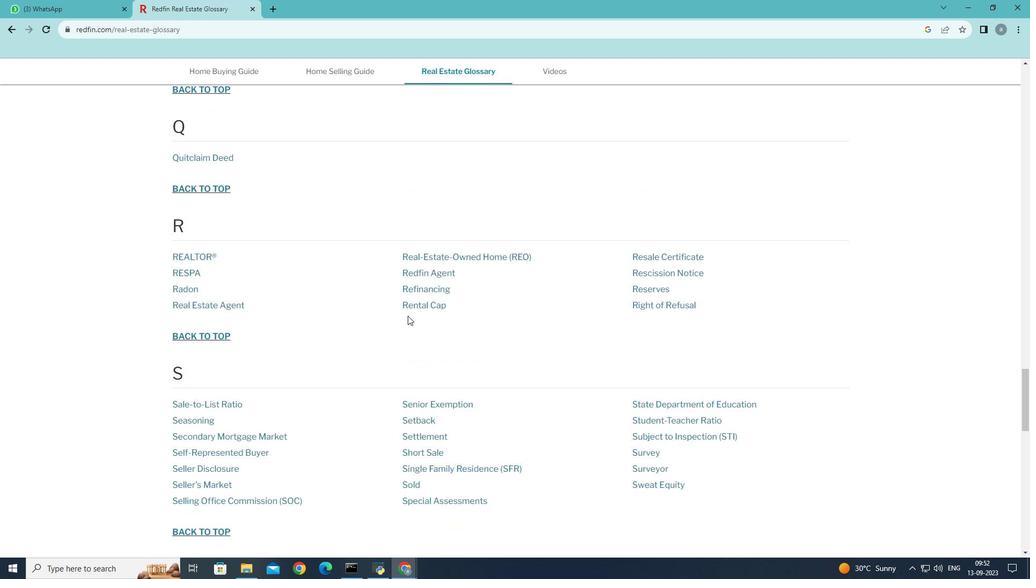 
Action: Mouse scrolled (407, 315) with delta (0, 0)
Screenshot: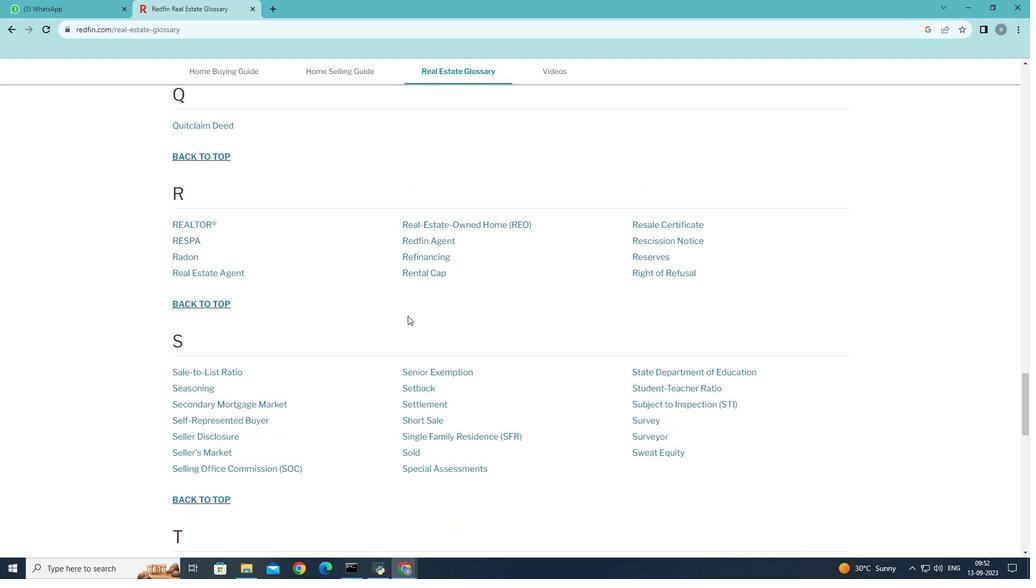 
Action: Mouse scrolled (407, 315) with delta (0, 0)
Screenshot: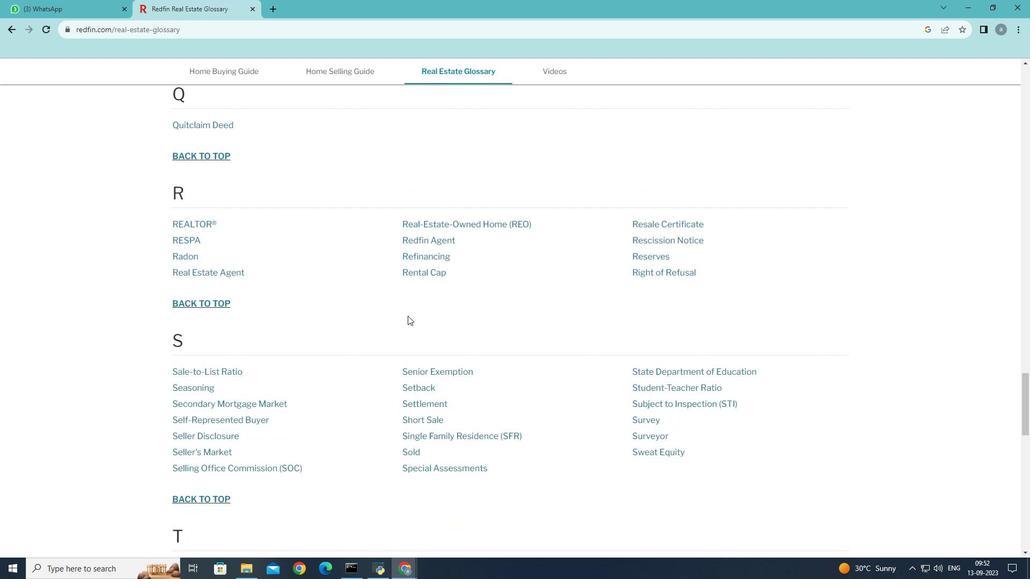 
Action: Mouse scrolled (407, 315) with delta (0, 0)
Screenshot: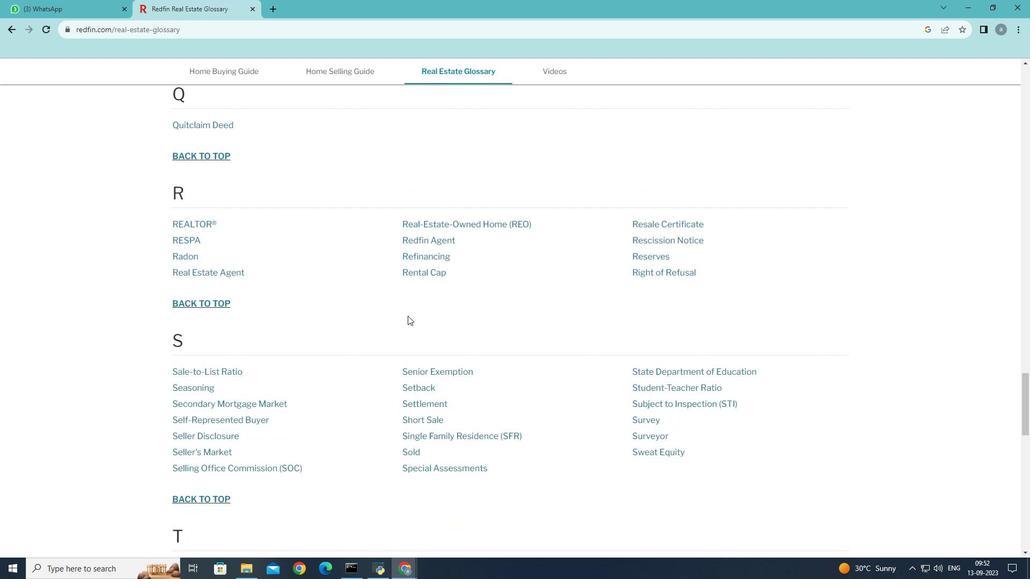 
Action: Mouse scrolled (407, 315) with delta (0, 0)
Screenshot: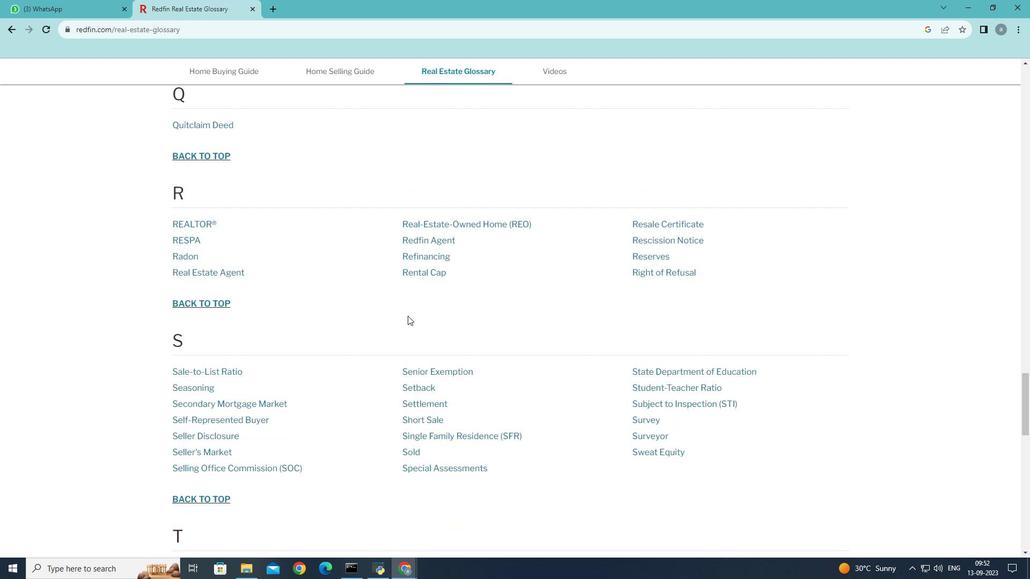 
Action: Mouse scrolled (407, 315) with delta (0, 0)
Screenshot: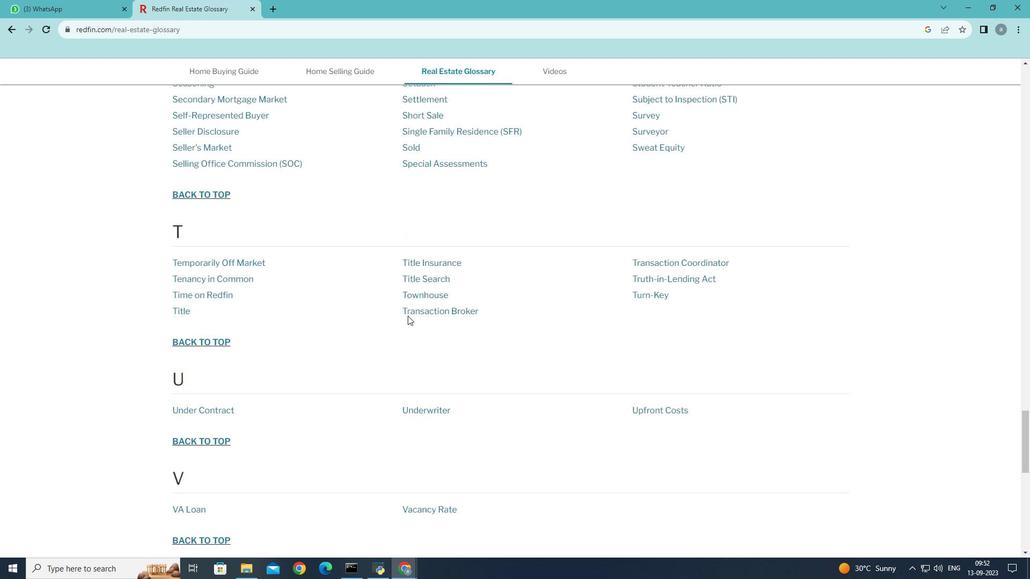 
Action: Mouse scrolled (407, 315) with delta (0, 0)
Screenshot: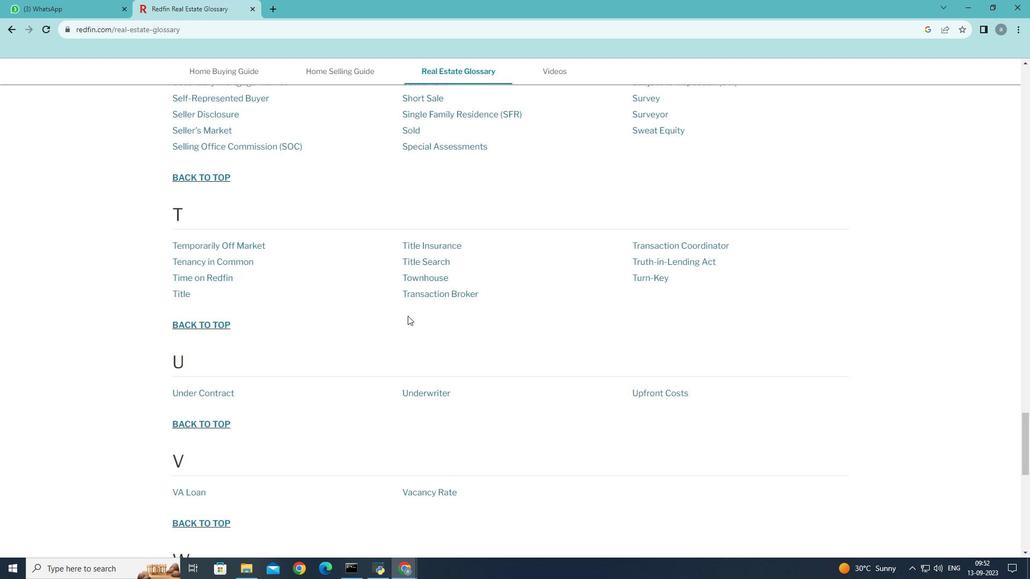 
Action: Mouse scrolled (407, 315) with delta (0, 0)
Screenshot: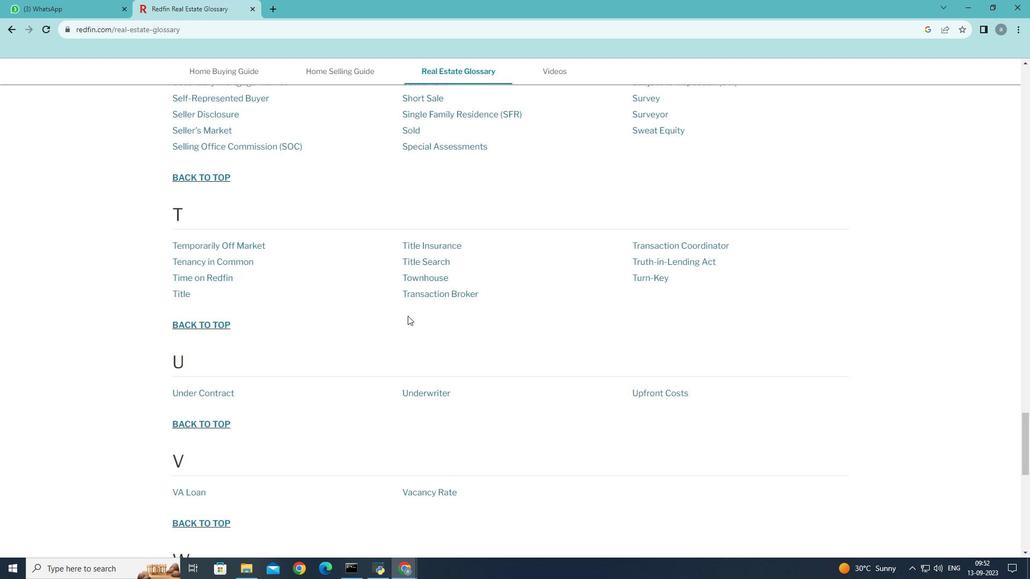 
Action: Mouse scrolled (407, 315) with delta (0, 0)
Screenshot: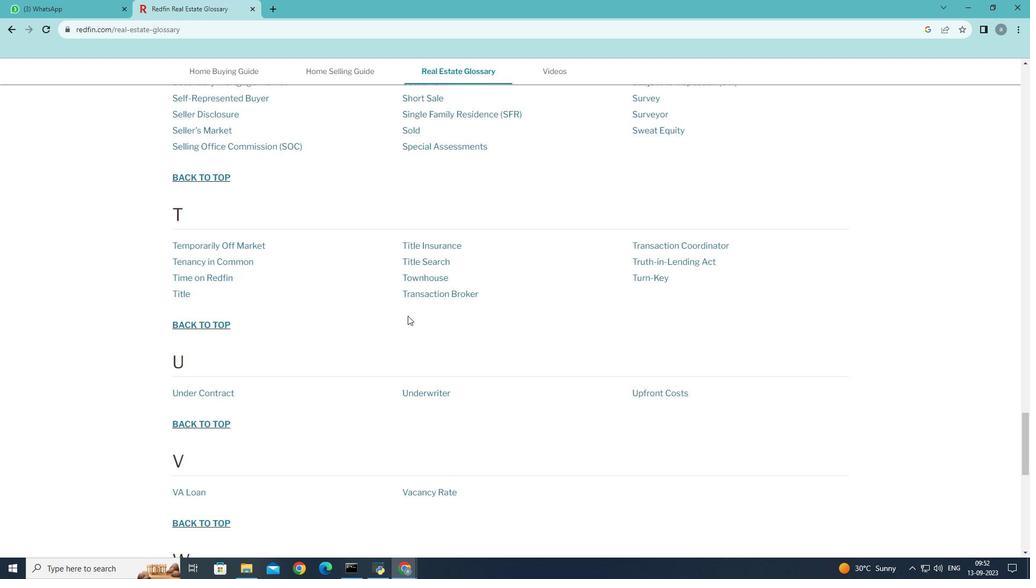 
Action: Mouse scrolled (407, 315) with delta (0, 0)
Screenshot: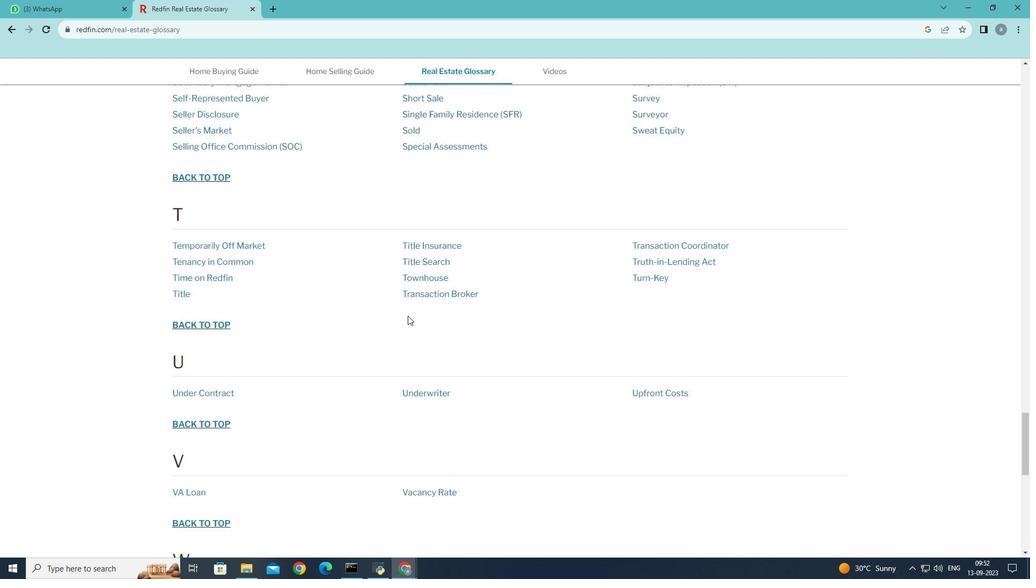 
Action: Mouse scrolled (407, 315) with delta (0, 0)
Screenshot: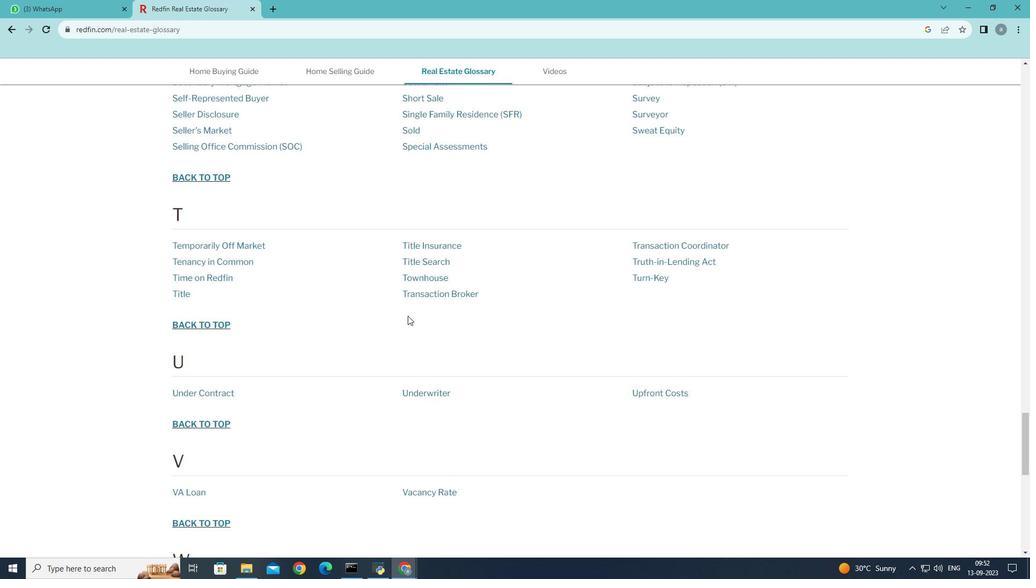 
Action: Mouse scrolled (407, 315) with delta (0, 0)
Screenshot: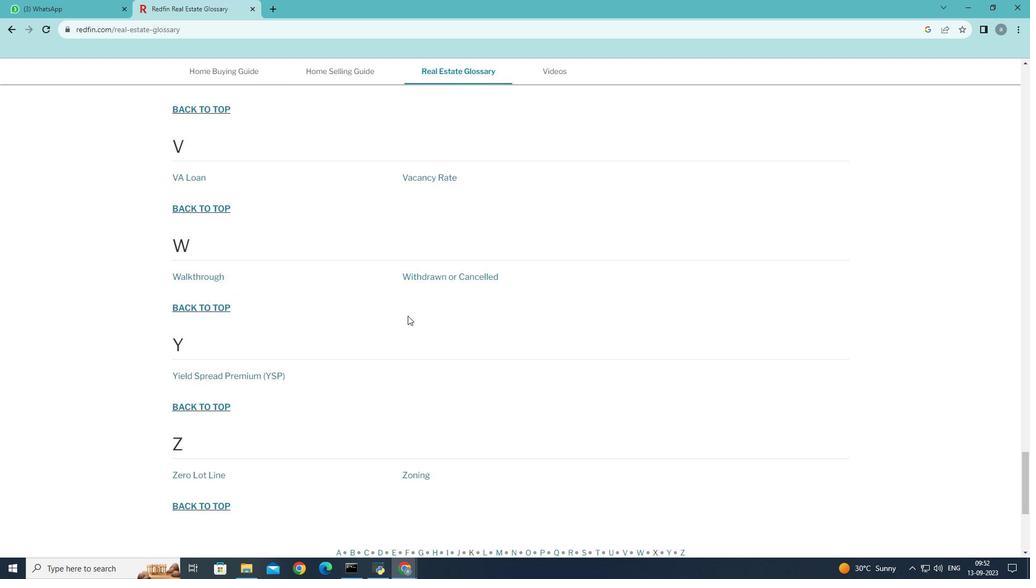 
Action: Mouse scrolled (407, 315) with delta (0, 0)
Screenshot: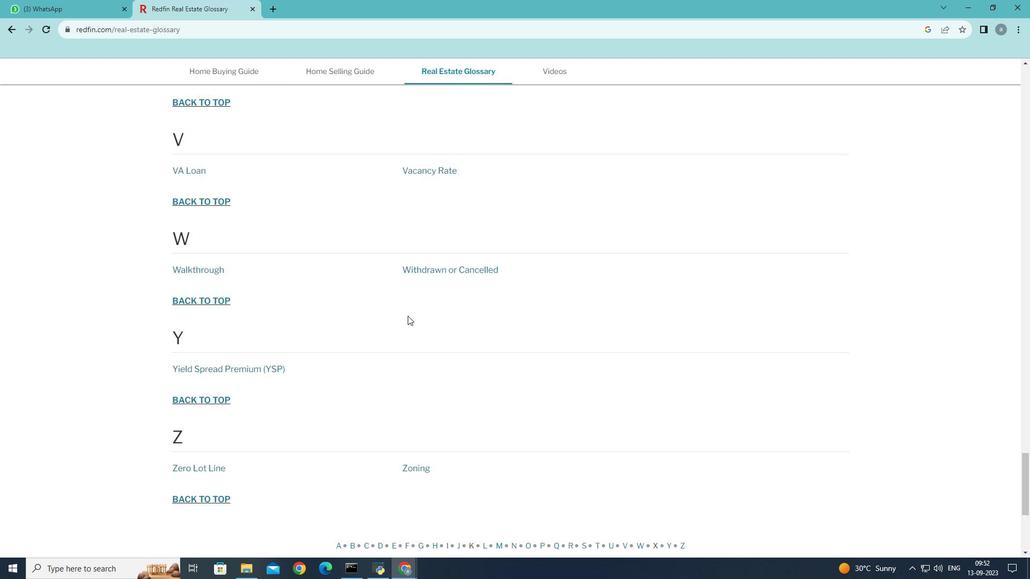 
Action: Mouse scrolled (407, 315) with delta (0, 0)
Screenshot: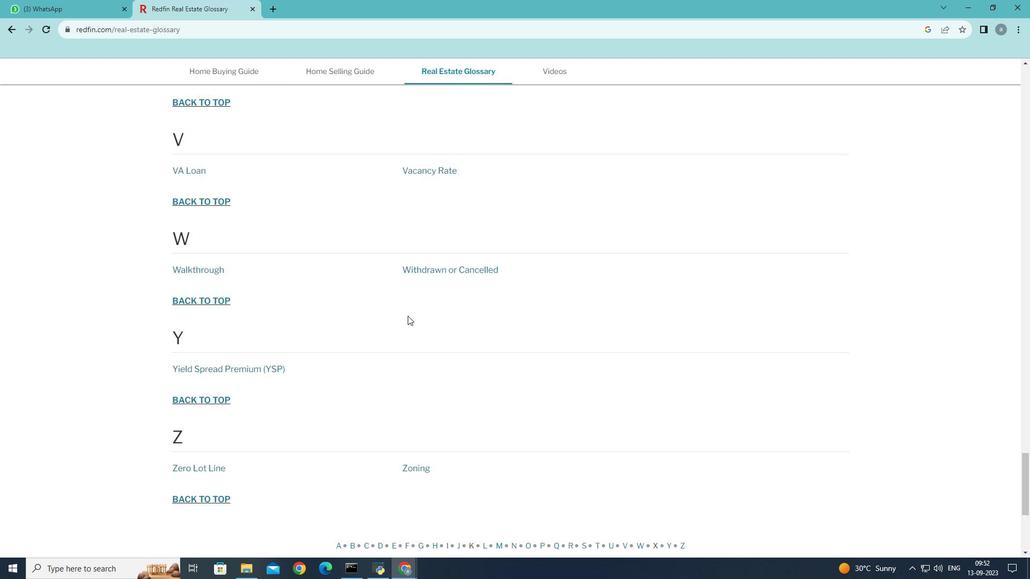 
Action: Mouse scrolled (407, 315) with delta (0, 0)
Screenshot: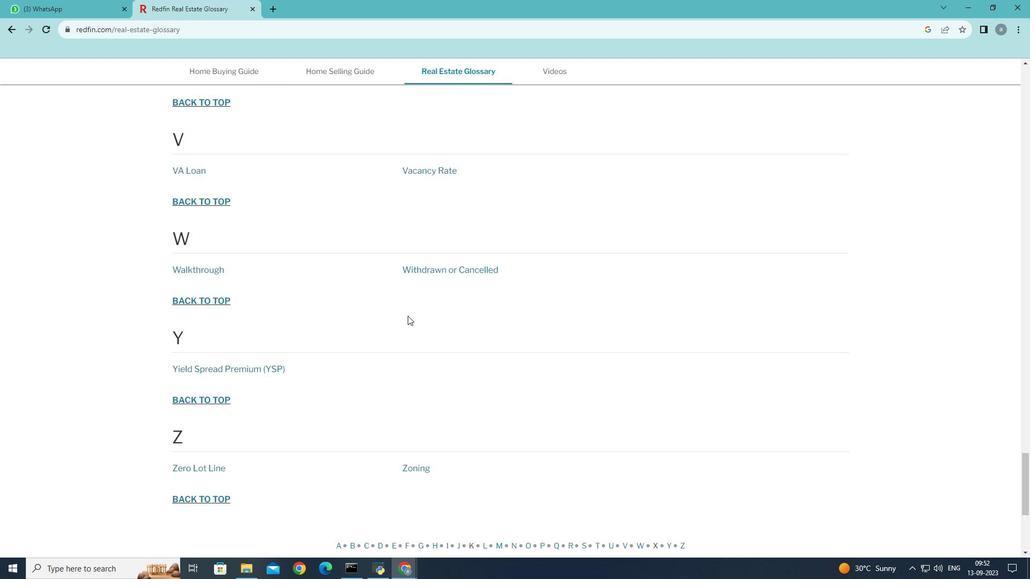 
Action: Mouse scrolled (407, 315) with delta (0, 0)
Screenshot: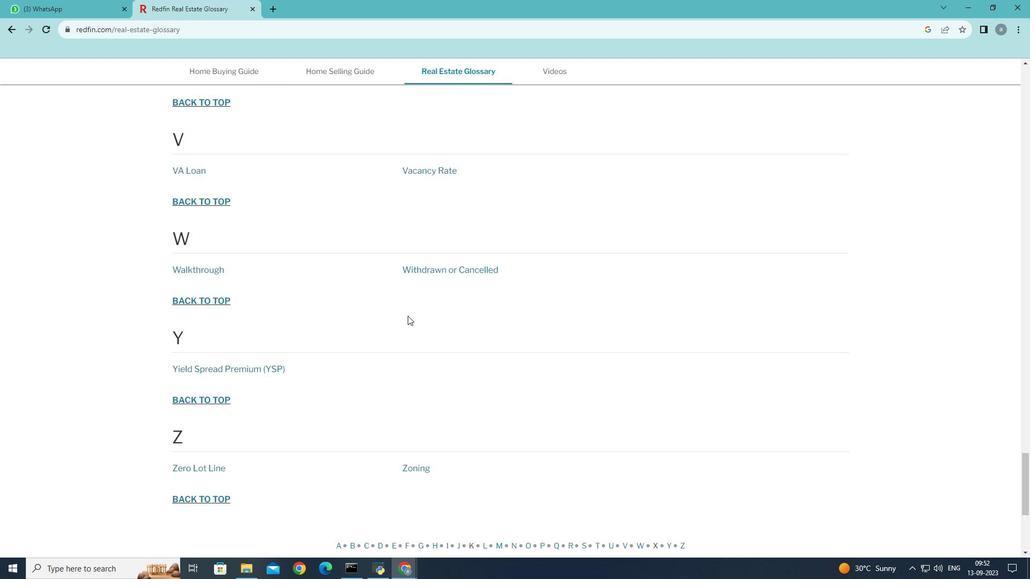 
Action: Mouse scrolled (407, 315) with delta (0, 0)
Screenshot: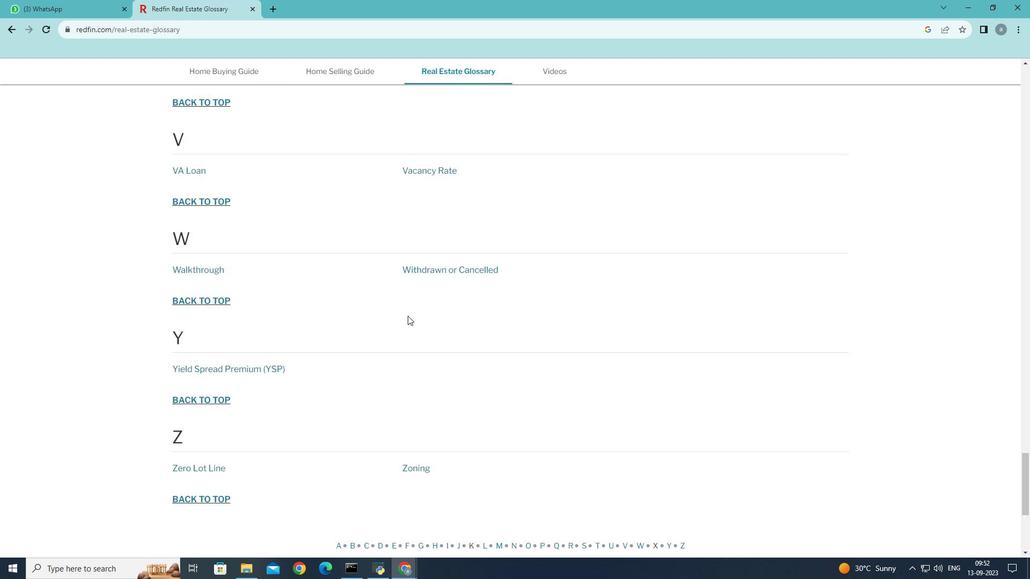 
Action: Mouse scrolled (407, 315) with delta (0, 0)
Screenshot: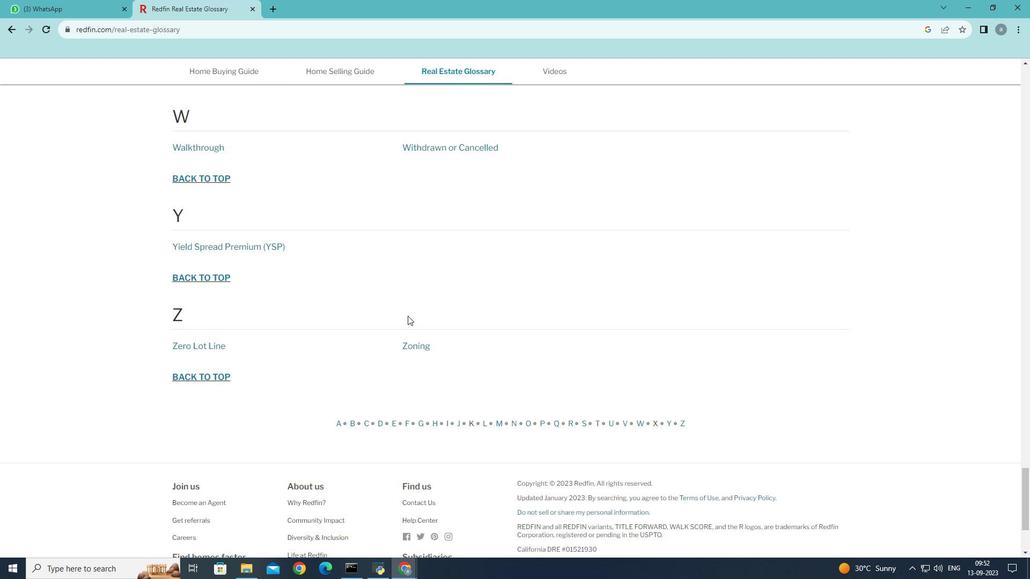 
Action: Mouse scrolled (407, 315) with delta (0, 0)
Screenshot: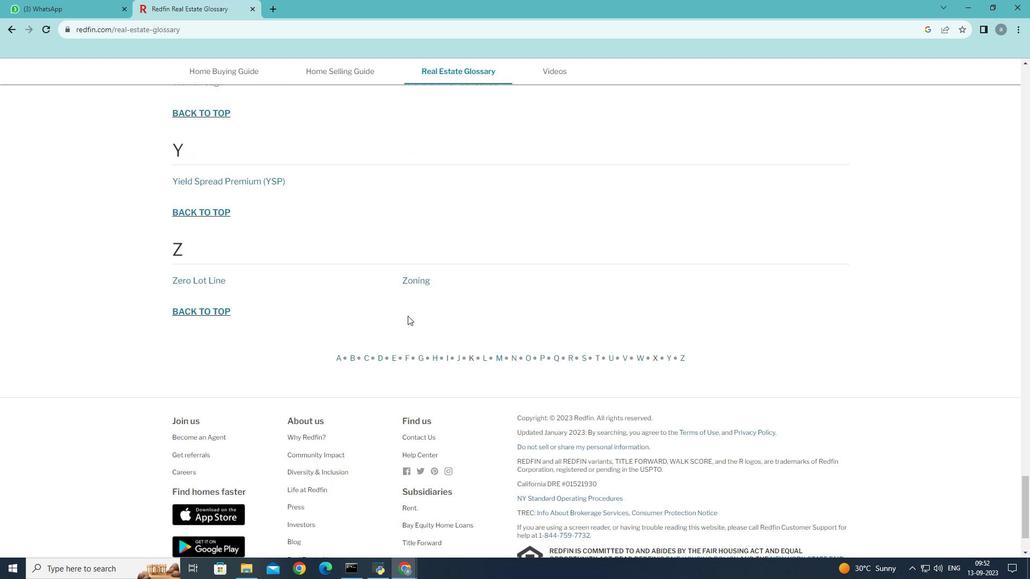 
Action: Mouse scrolled (407, 315) with delta (0, 0)
Screenshot: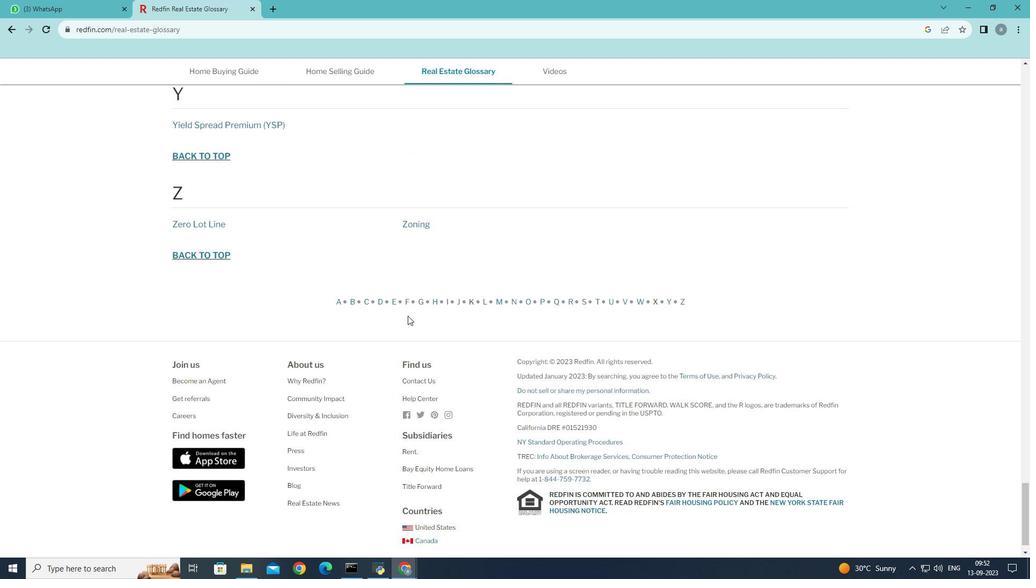
Action: Mouse scrolled (407, 315) with delta (0, 0)
Screenshot: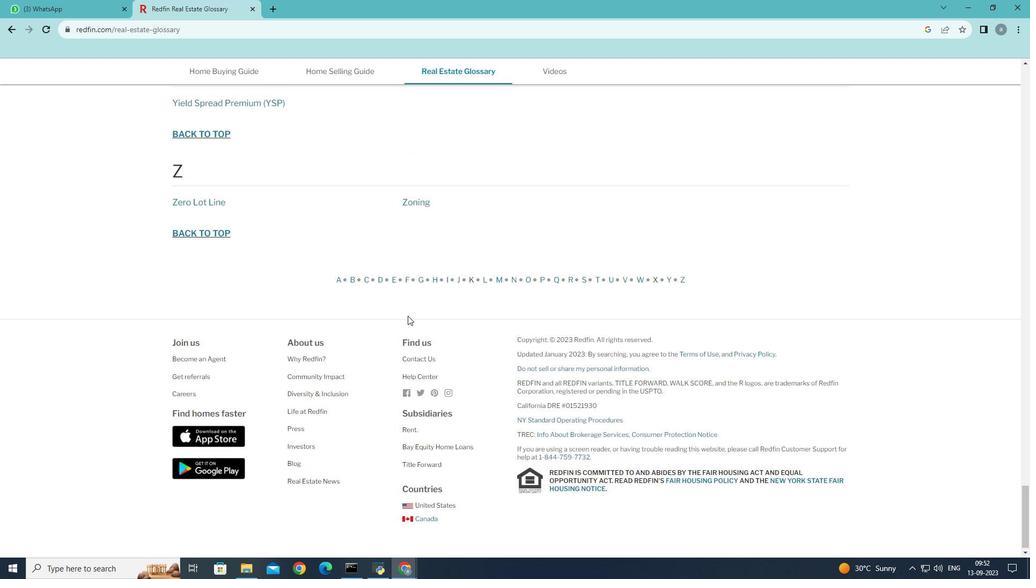 
Action: Mouse scrolled (407, 315) with delta (0, 0)
Screenshot: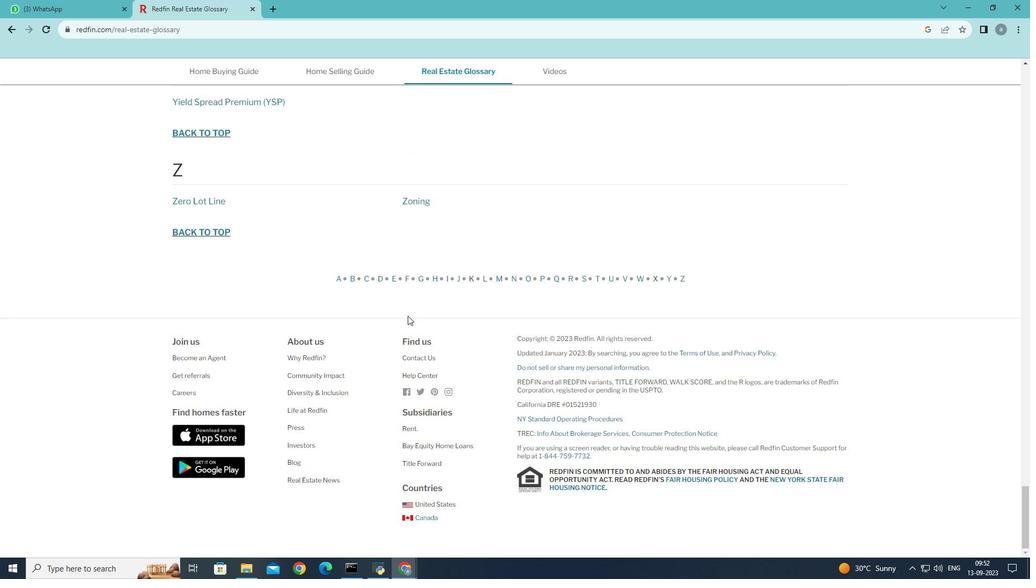 
Action: Mouse scrolled (407, 316) with delta (0, 0)
Screenshot: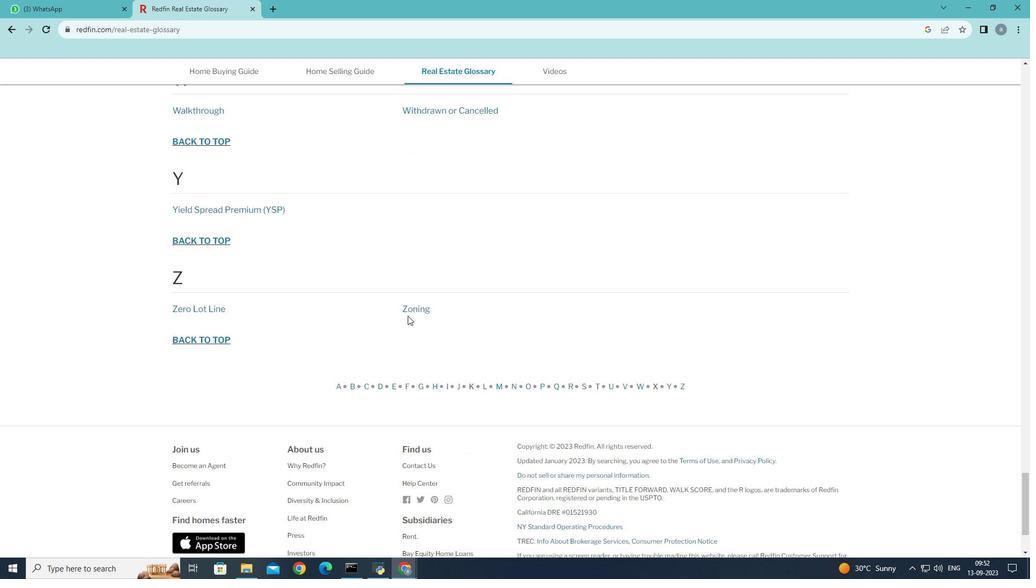 
Action: Mouse scrolled (407, 316) with delta (0, 0)
Screenshot: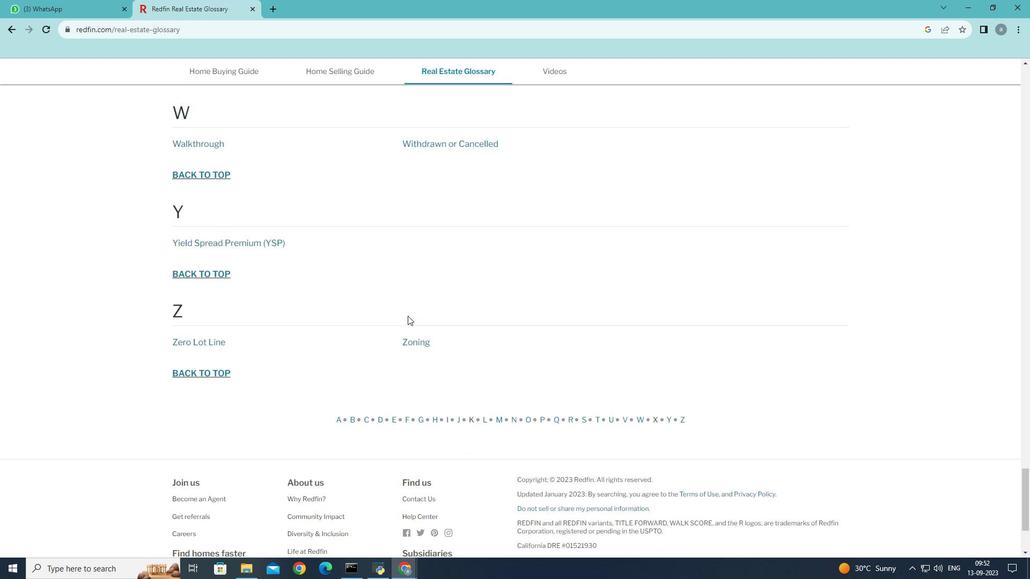 
Action: Mouse scrolled (407, 316) with delta (0, 0)
Screenshot: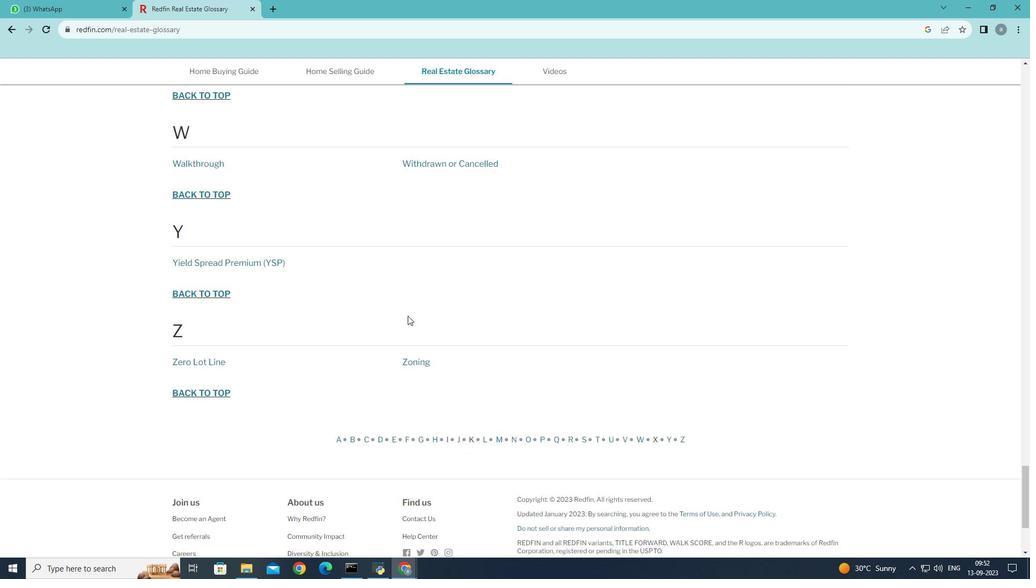 
Action: Mouse moved to (201, 164)
Screenshot: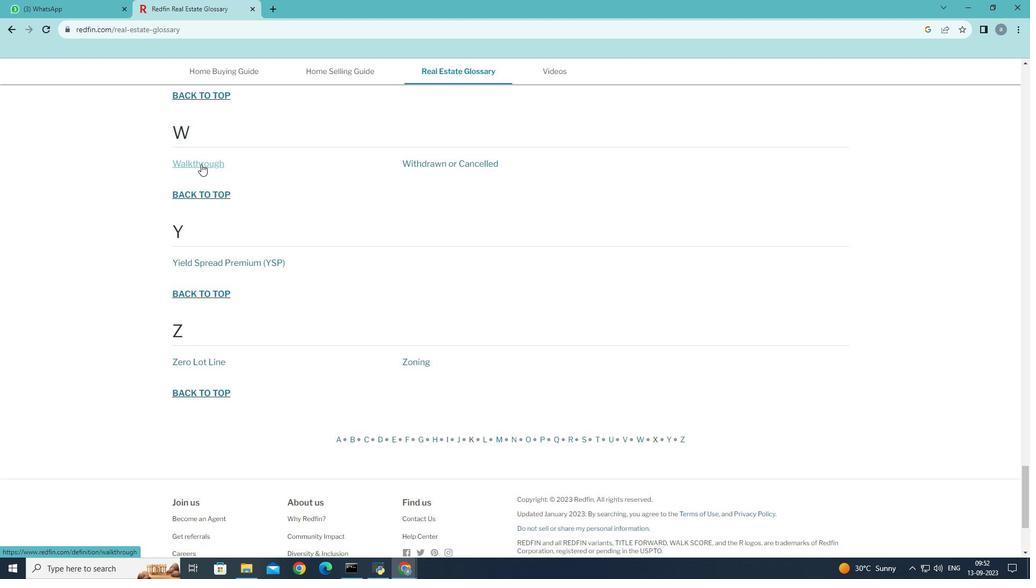 
Action: Mouse pressed left at (201, 164)
Screenshot: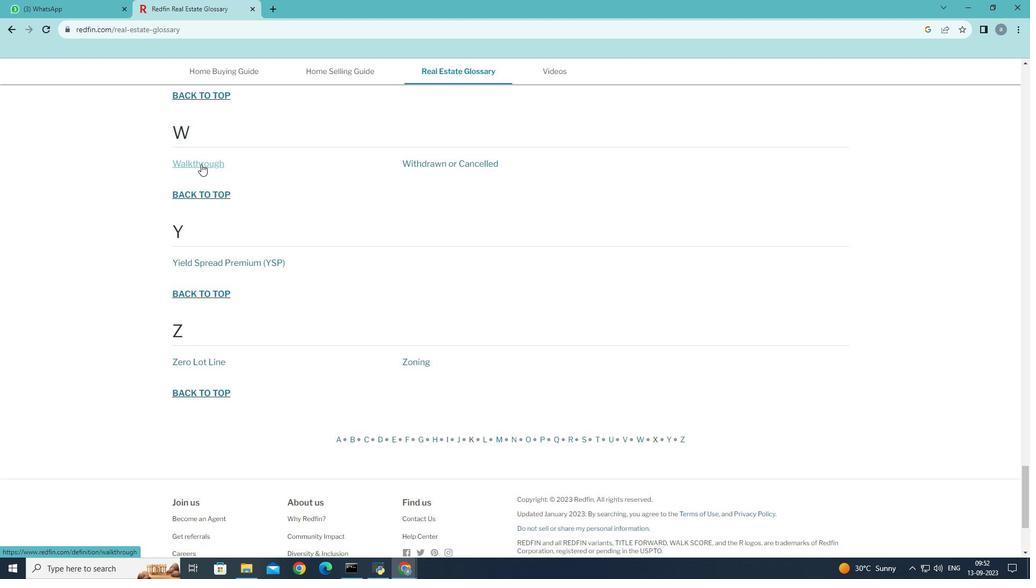 
